 Task: Open the "An overview of groups" article.
Action: Mouse moved to (55, 612)
Screenshot: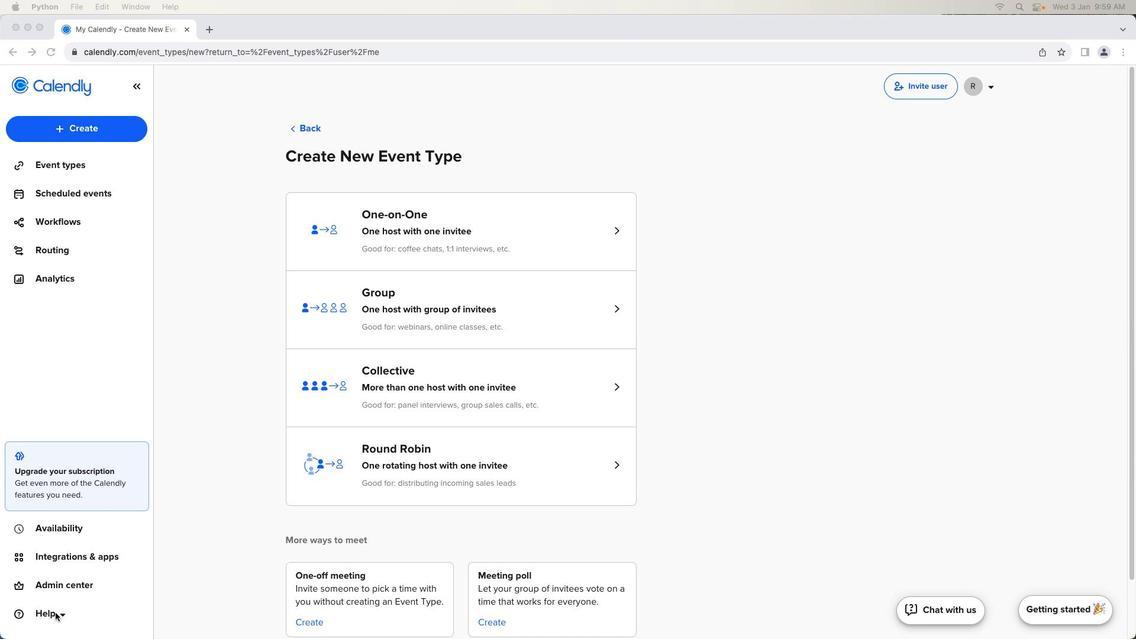 
Action: Mouse pressed left at (55, 612)
Screenshot: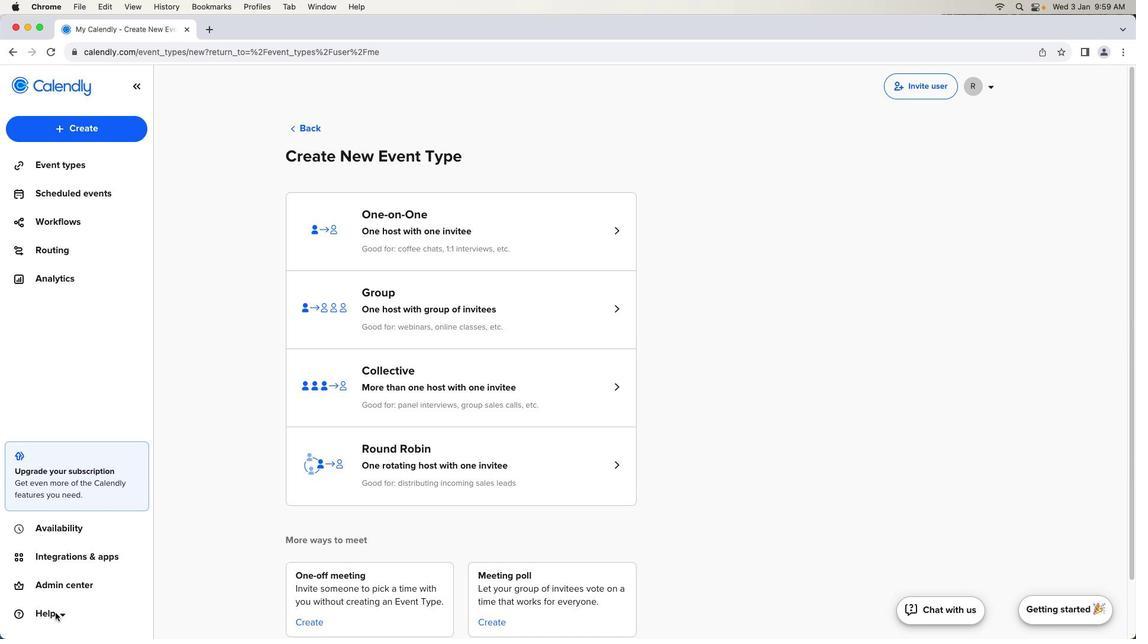 
Action: Mouse pressed left at (55, 612)
Screenshot: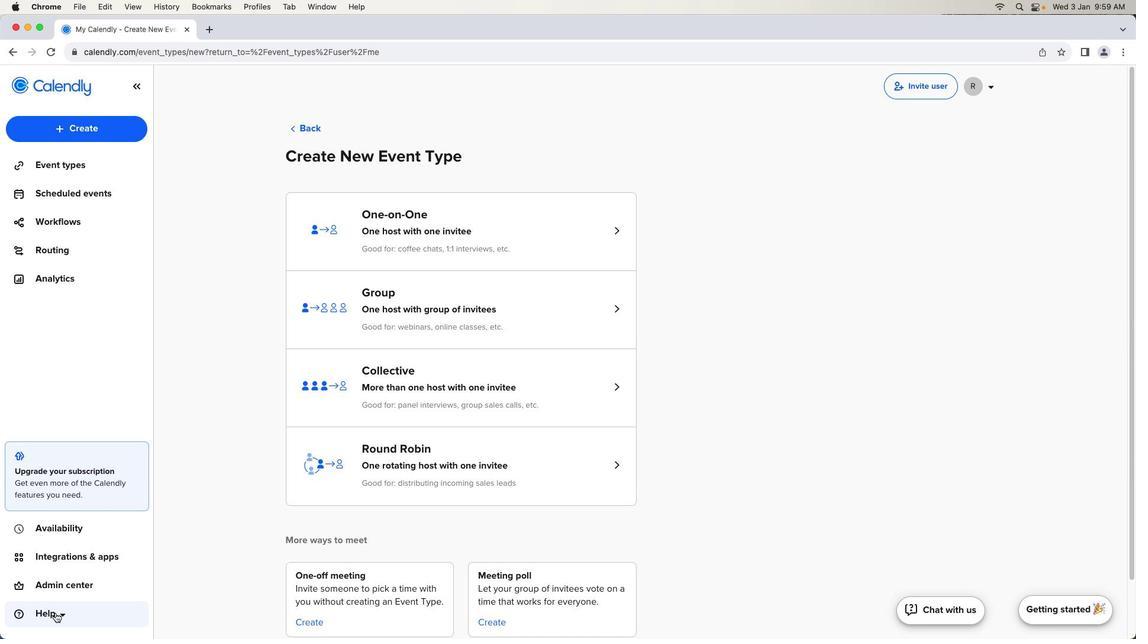 
Action: Mouse moved to (47, 515)
Screenshot: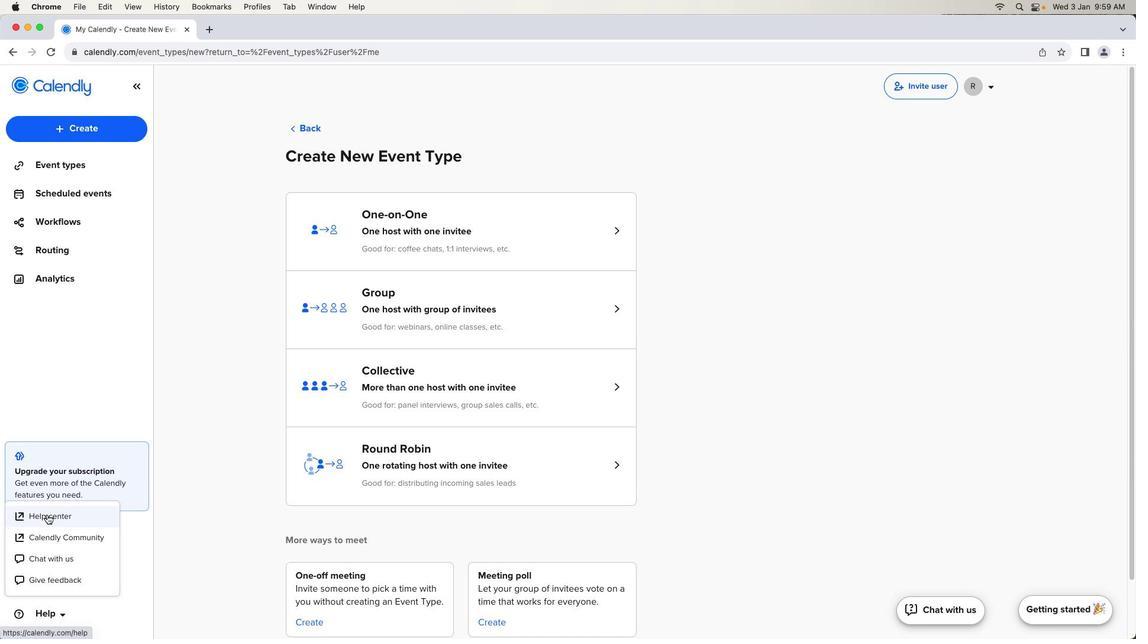 
Action: Mouse pressed left at (47, 515)
Screenshot: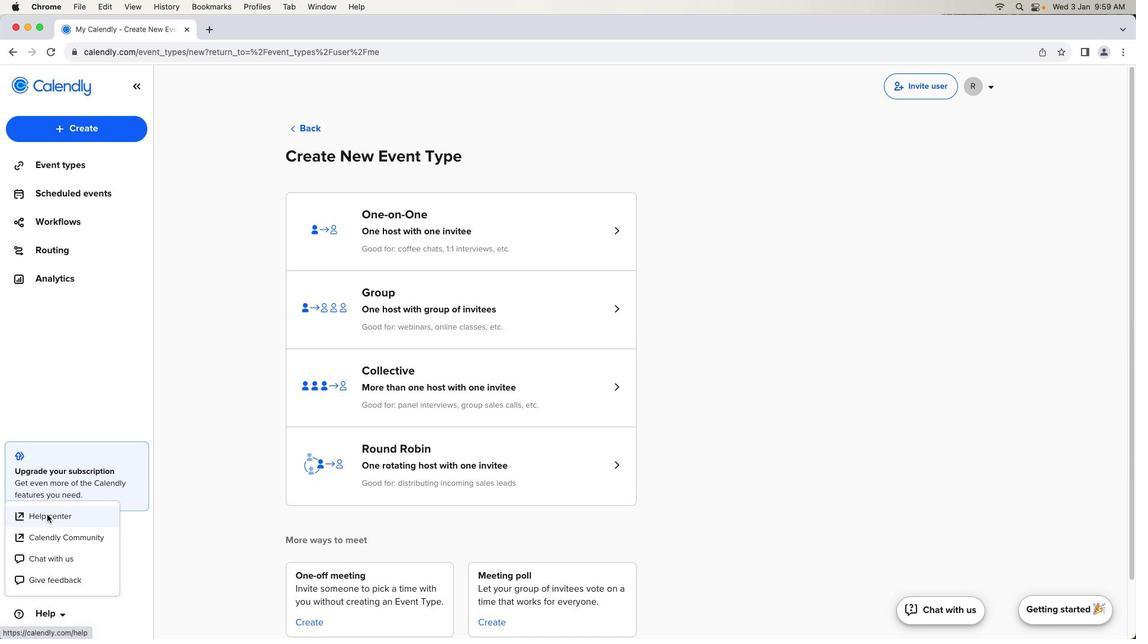 
Action: Mouse moved to (340, 534)
Screenshot: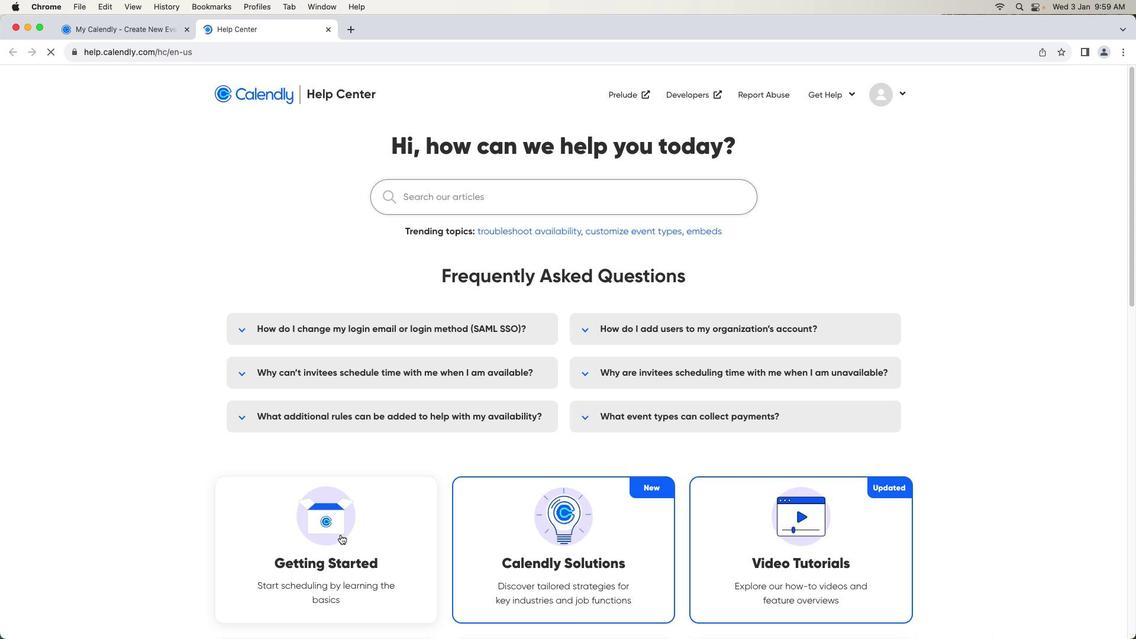 
Action: Mouse scrolled (340, 534) with delta (0, 0)
Screenshot: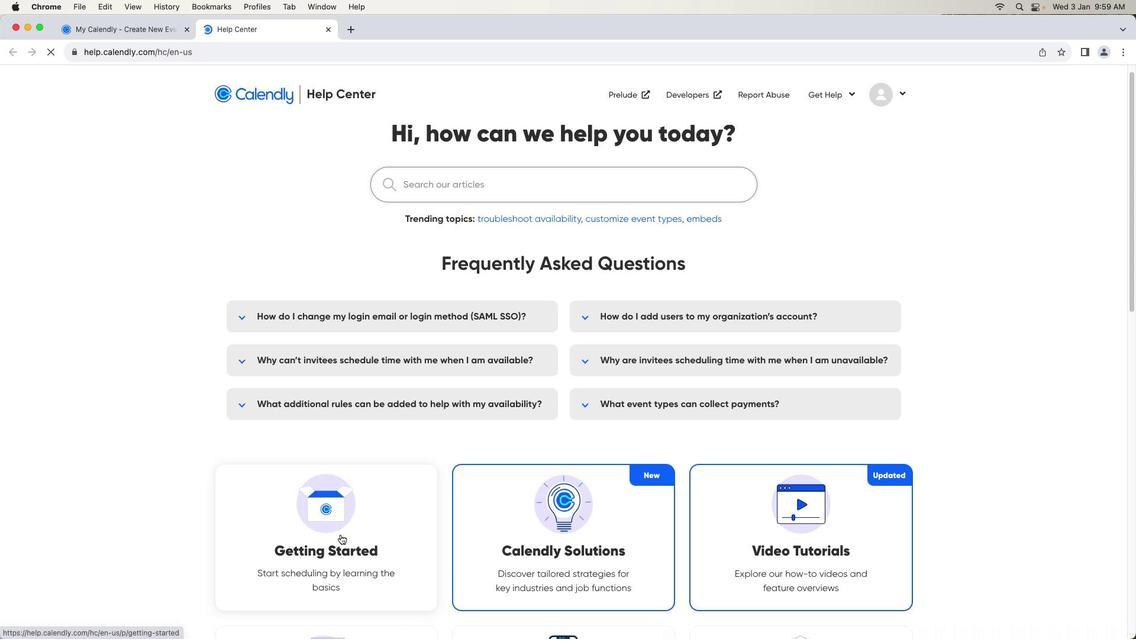 
Action: Mouse scrolled (340, 534) with delta (0, 0)
Screenshot: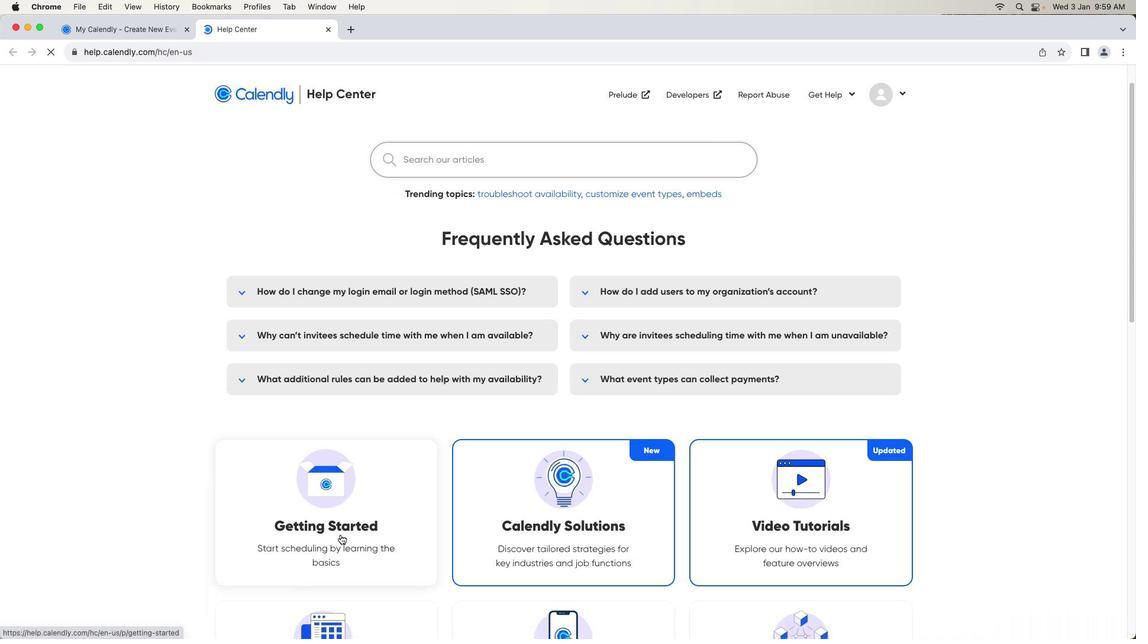 
Action: Mouse scrolled (340, 534) with delta (0, -1)
Screenshot: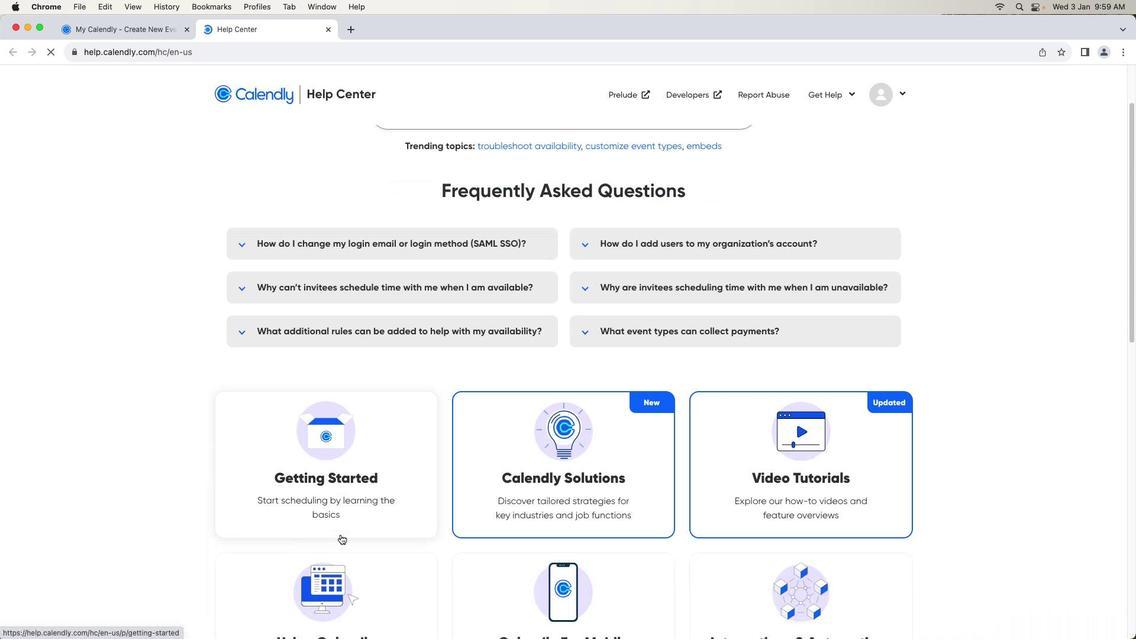 
Action: Mouse scrolled (340, 534) with delta (0, -2)
Screenshot: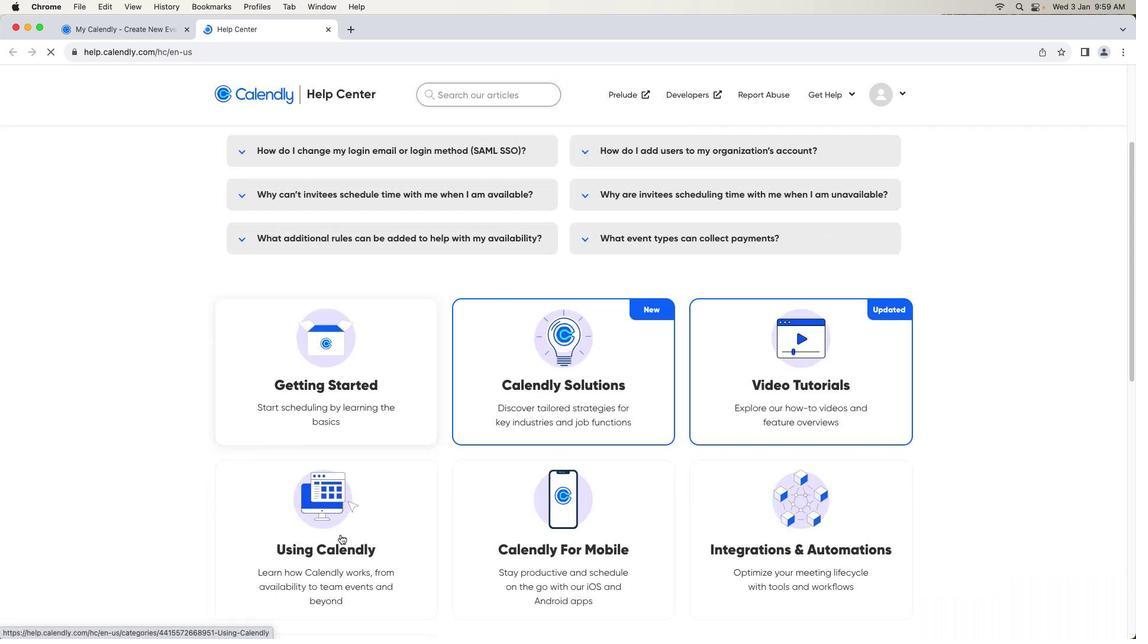 
Action: Mouse scrolled (340, 534) with delta (0, 0)
Screenshot: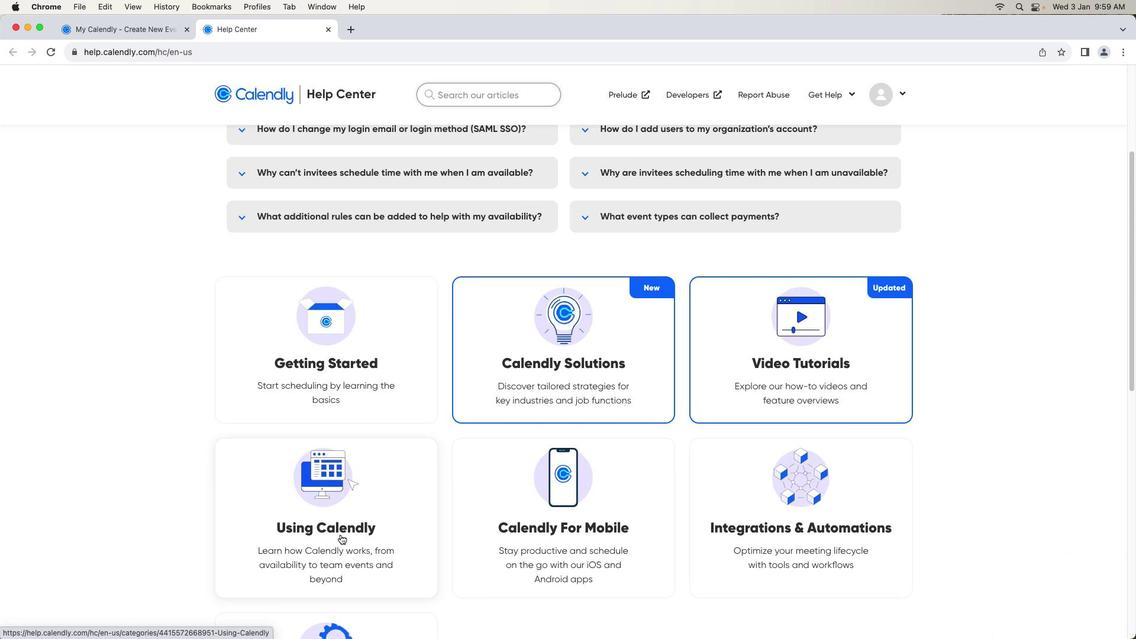 
Action: Mouse scrolled (340, 534) with delta (0, 0)
Screenshot: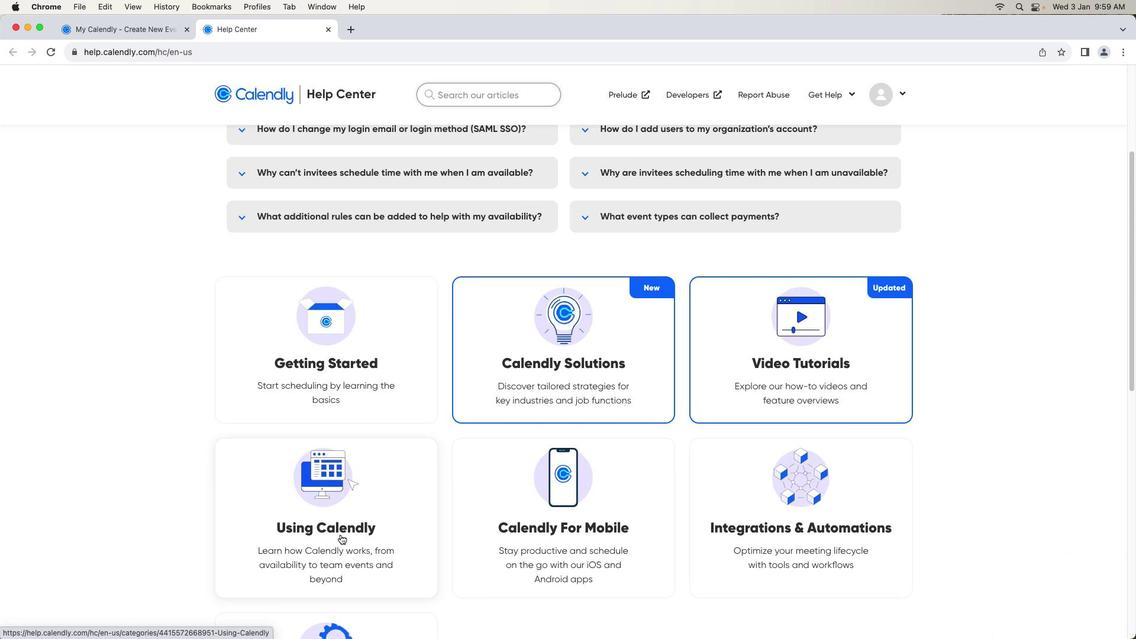 
Action: Mouse scrolled (340, 534) with delta (0, -1)
Screenshot: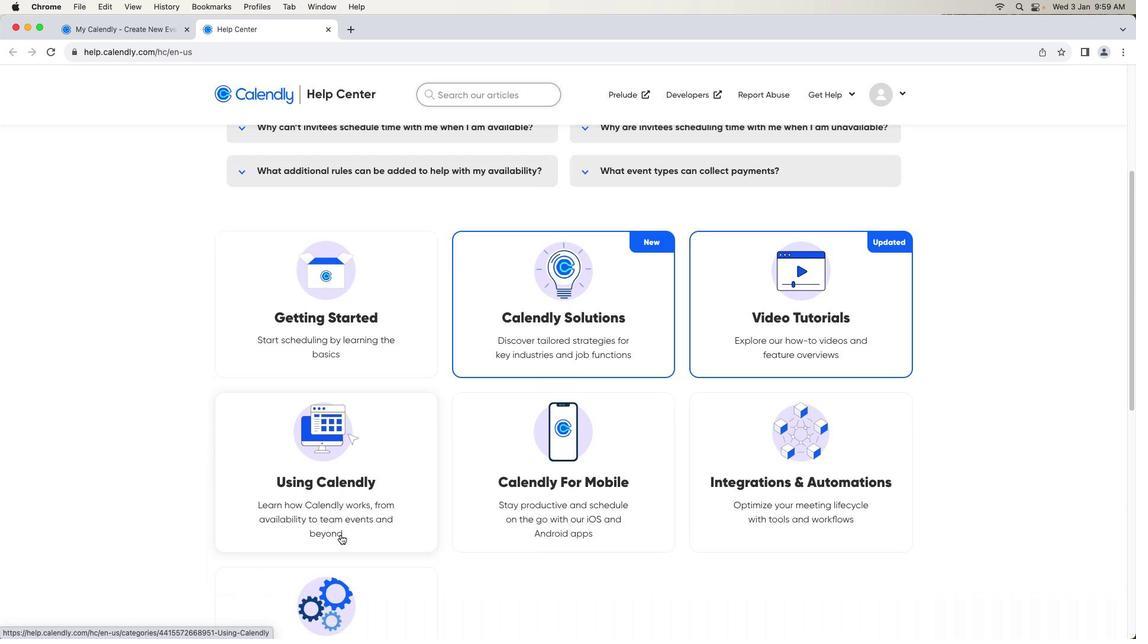 
Action: Mouse moved to (325, 417)
Screenshot: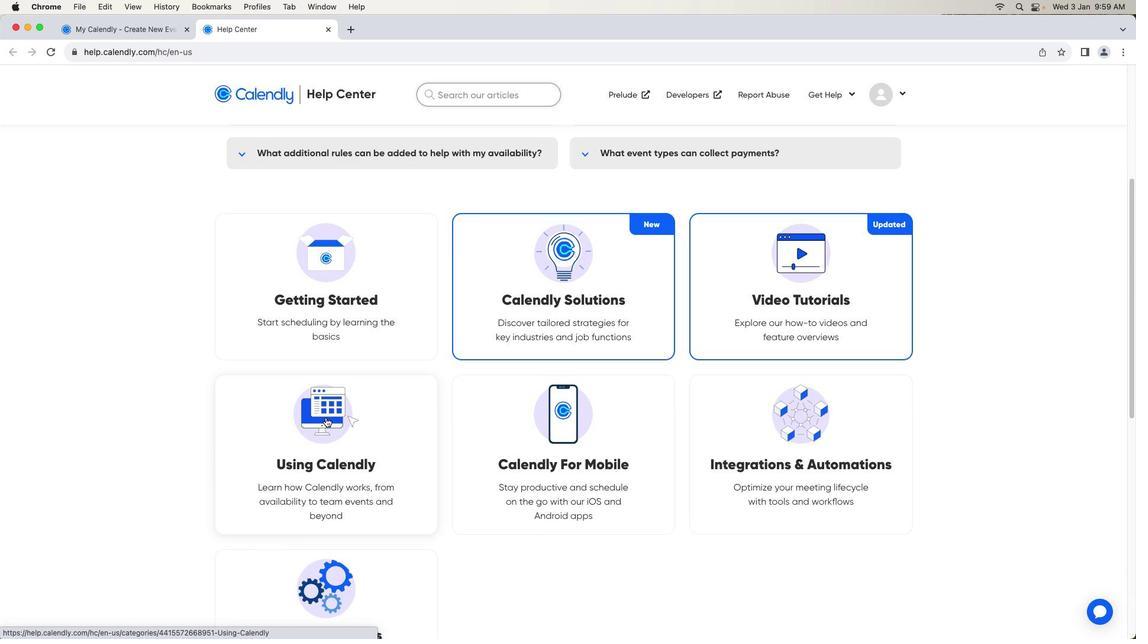 
Action: Mouse pressed left at (325, 417)
Screenshot: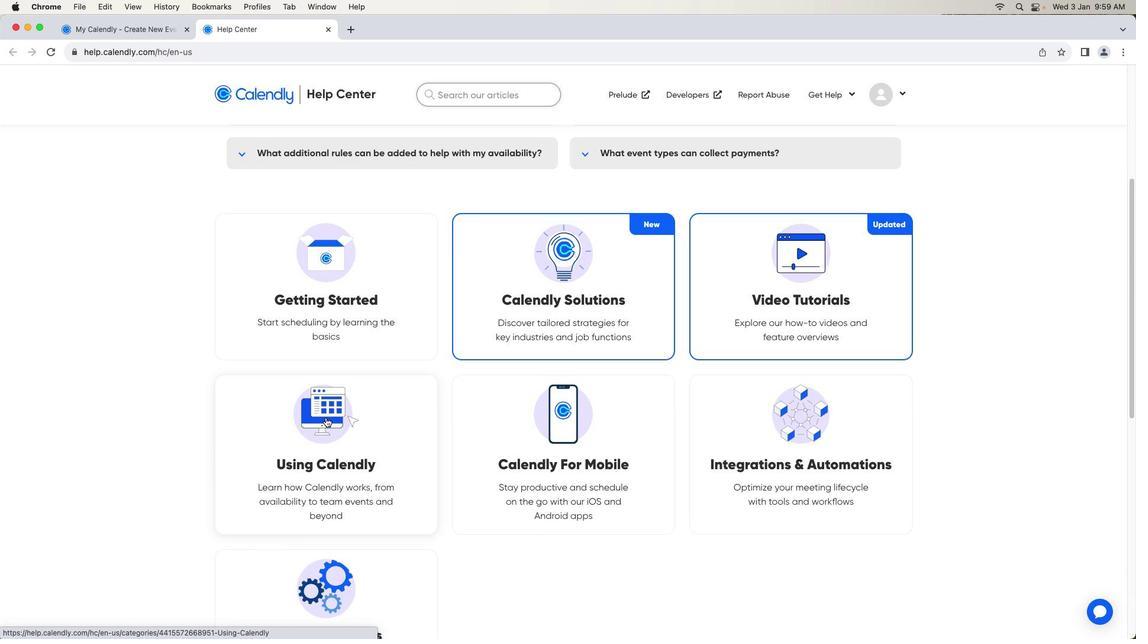 
Action: Mouse moved to (428, 519)
Screenshot: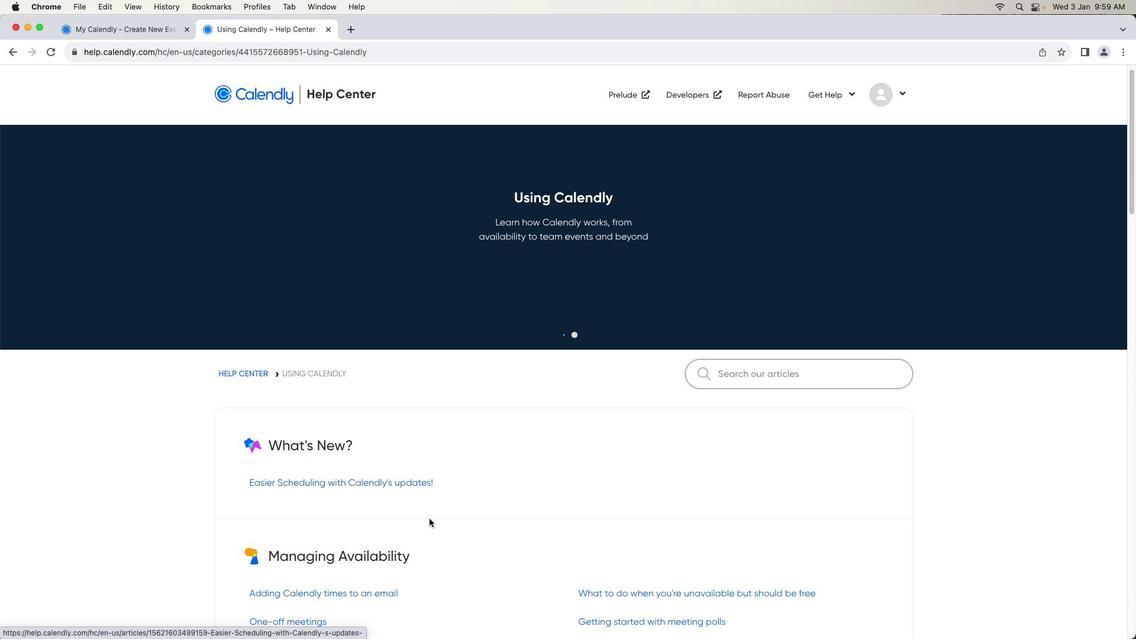 
Action: Mouse scrolled (428, 519) with delta (0, 0)
Screenshot: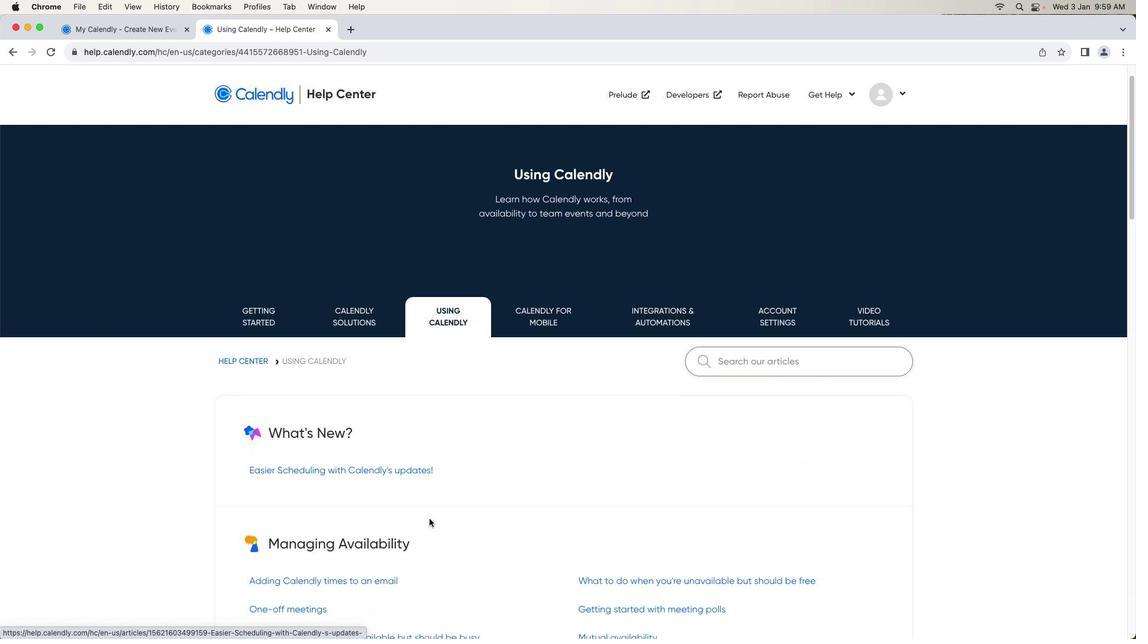 
Action: Mouse moved to (429, 519)
Screenshot: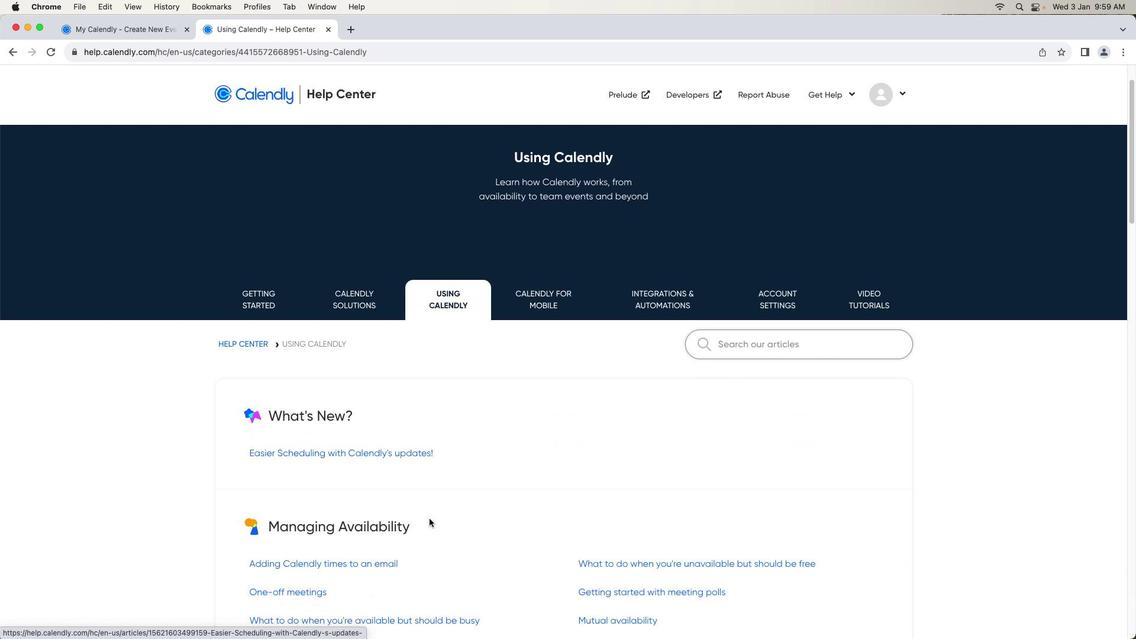 
Action: Mouse scrolled (429, 519) with delta (0, 0)
Screenshot: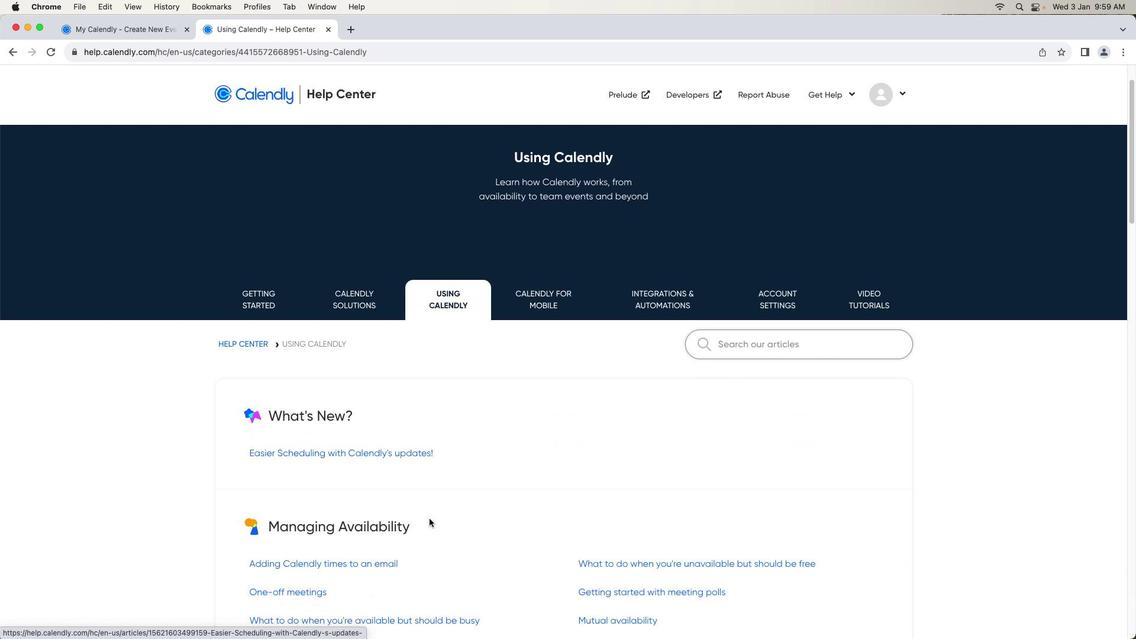 
Action: Mouse moved to (429, 519)
Screenshot: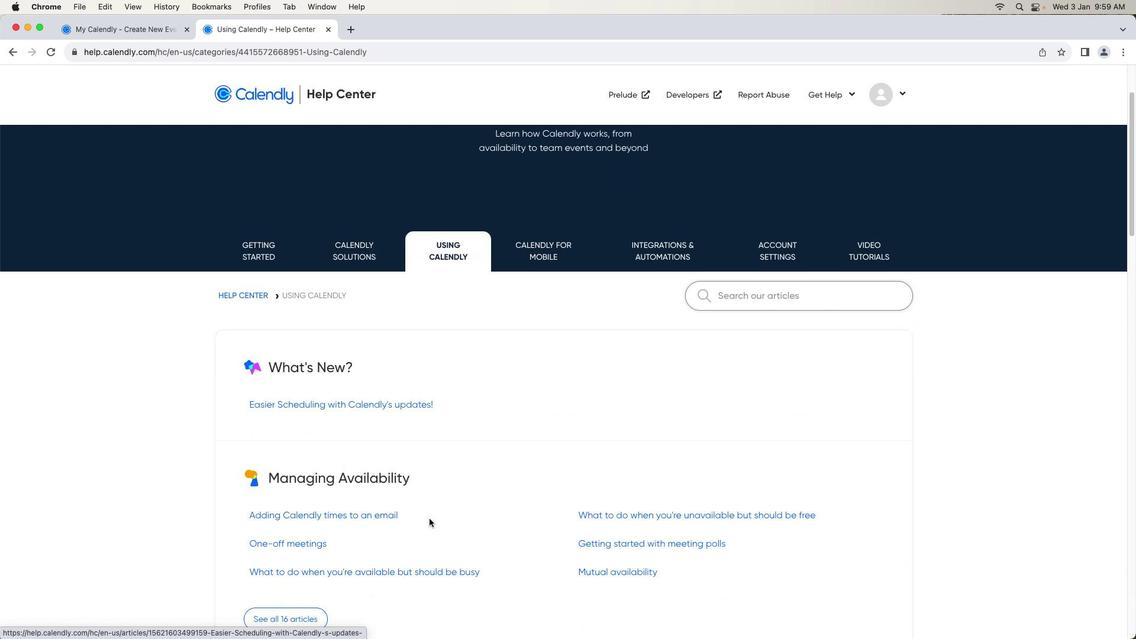 
Action: Mouse scrolled (429, 519) with delta (0, -1)
Screenshot: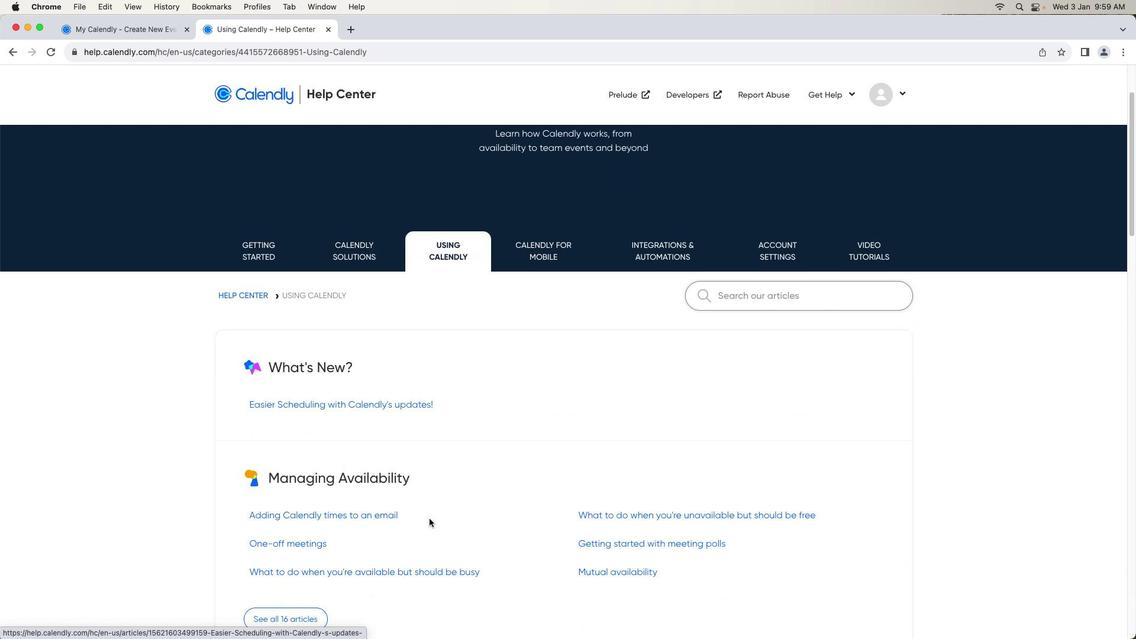 
Action: Mouse moved to (429, 519)
Screenshot: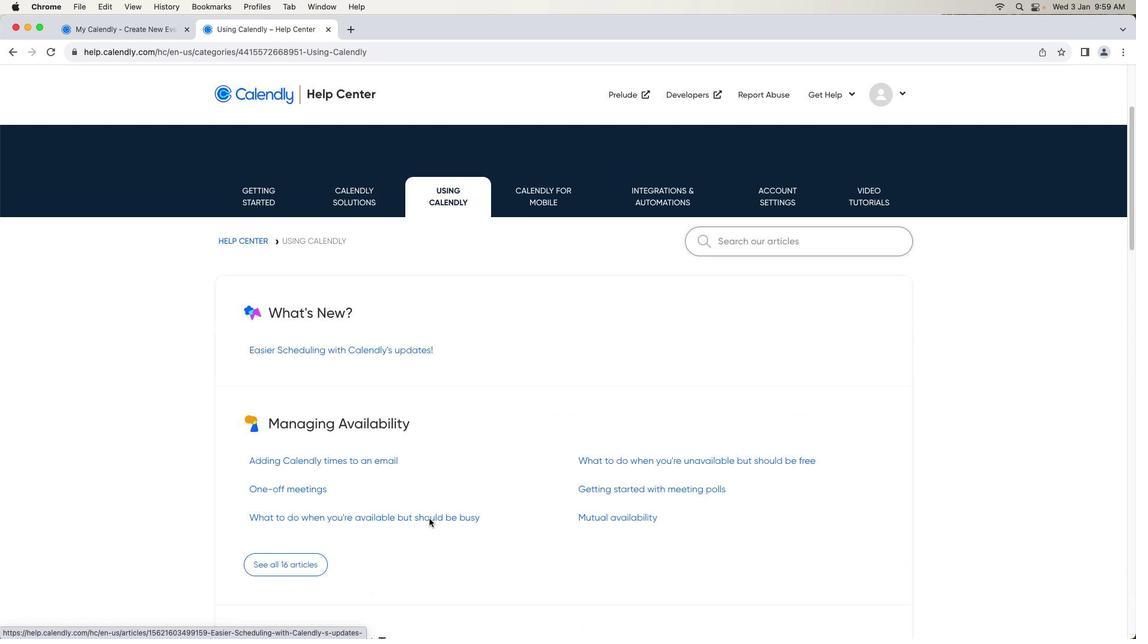 
Action: Mouse scrolled (429, 519) with delta (0, -2)
Screenshot: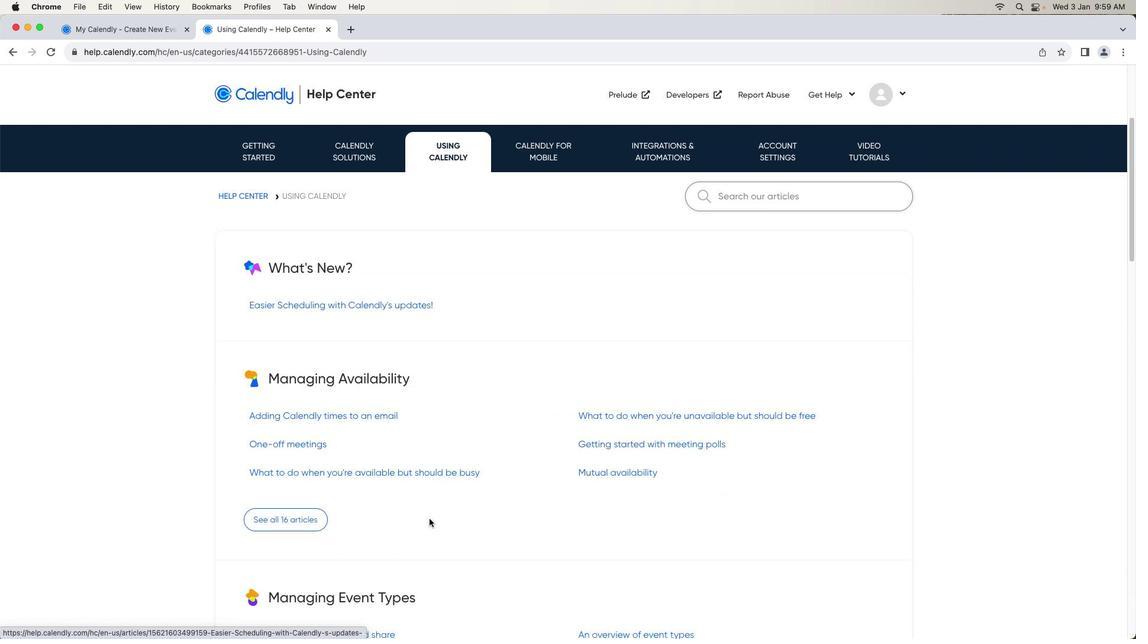 
Action: Mouse scrolled (429, 519) with delta (0, 0)
Screenshot: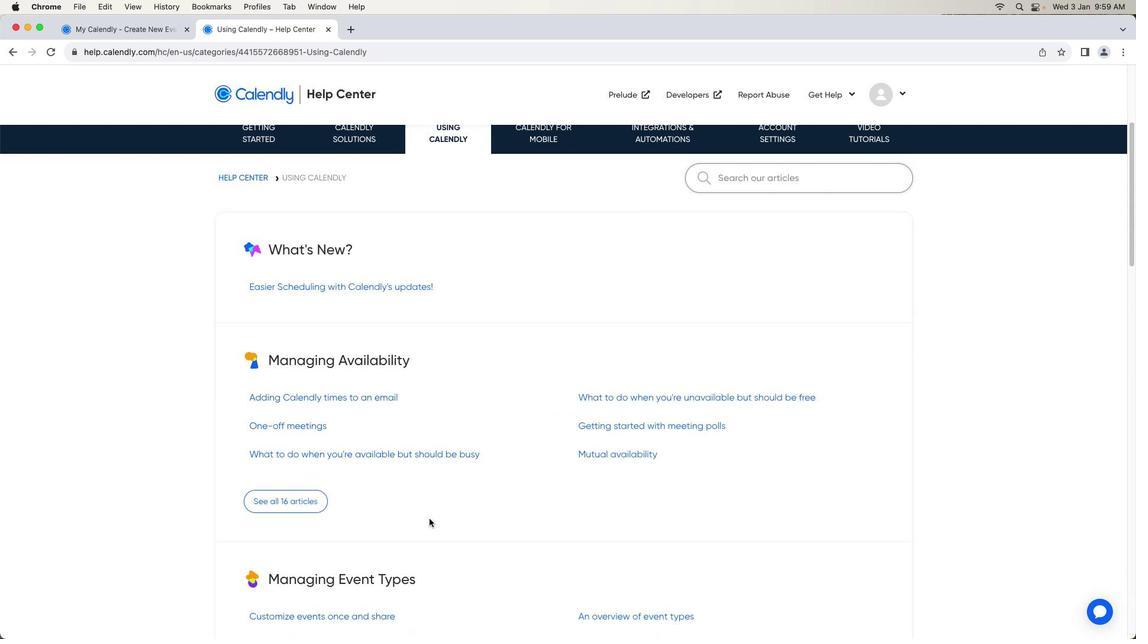 
Action: Mouse scrolled (429, 519) with delta (0, 0)
Screenshot: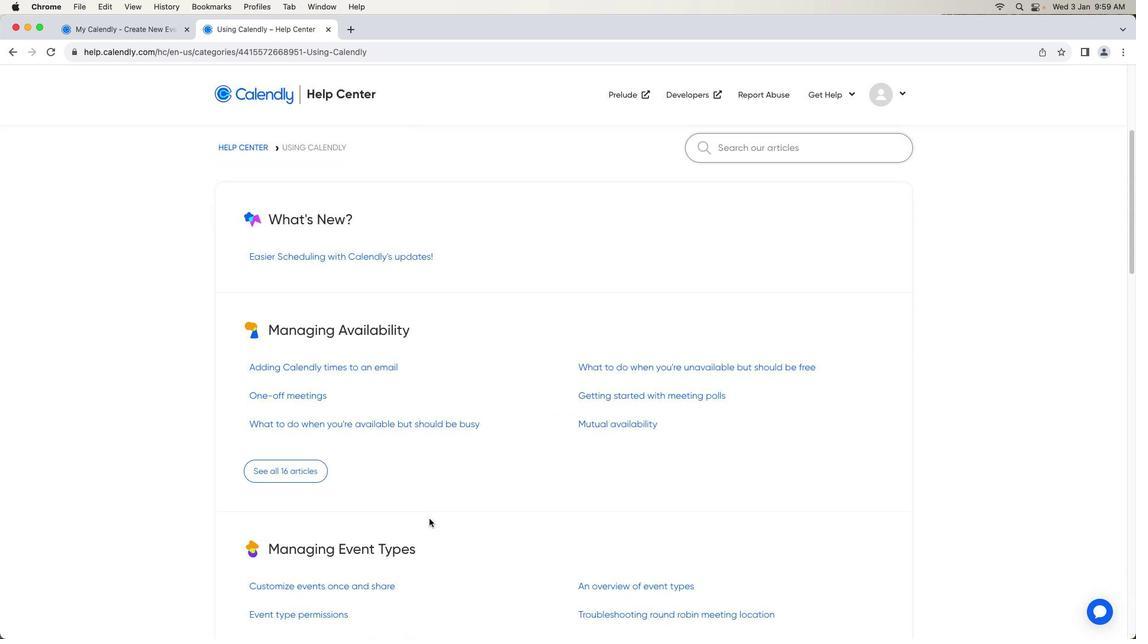 
Action: Mouse scrolled (429, 519) with delta (0, -1)
Screenshot: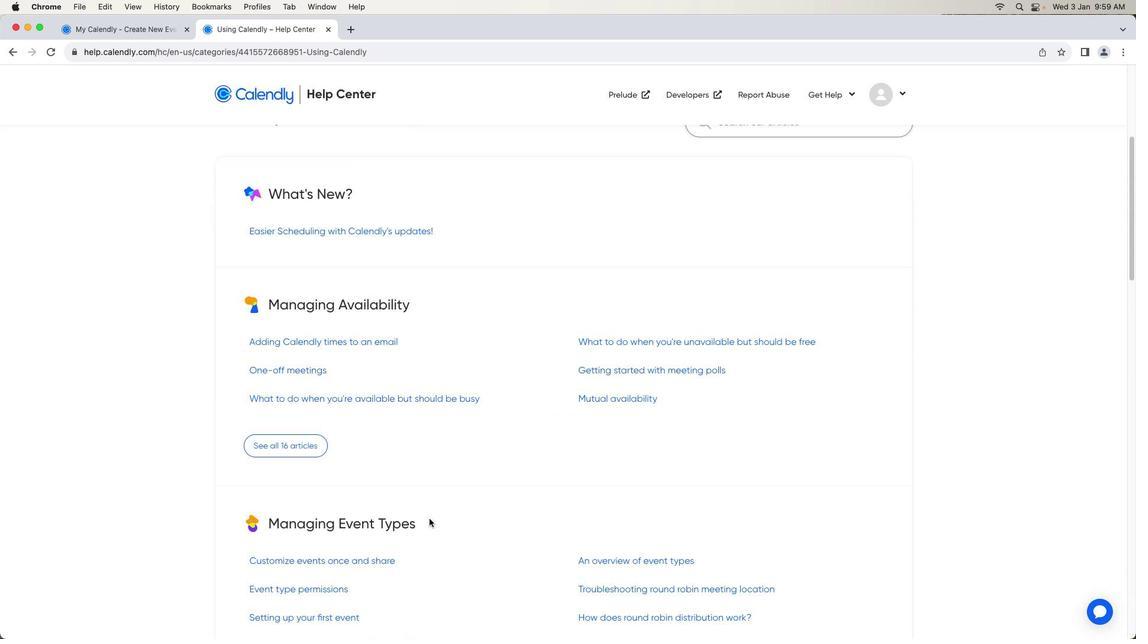 
Action: Mouse scrolled (429, 519) with delta (0, -1)
Screenshot: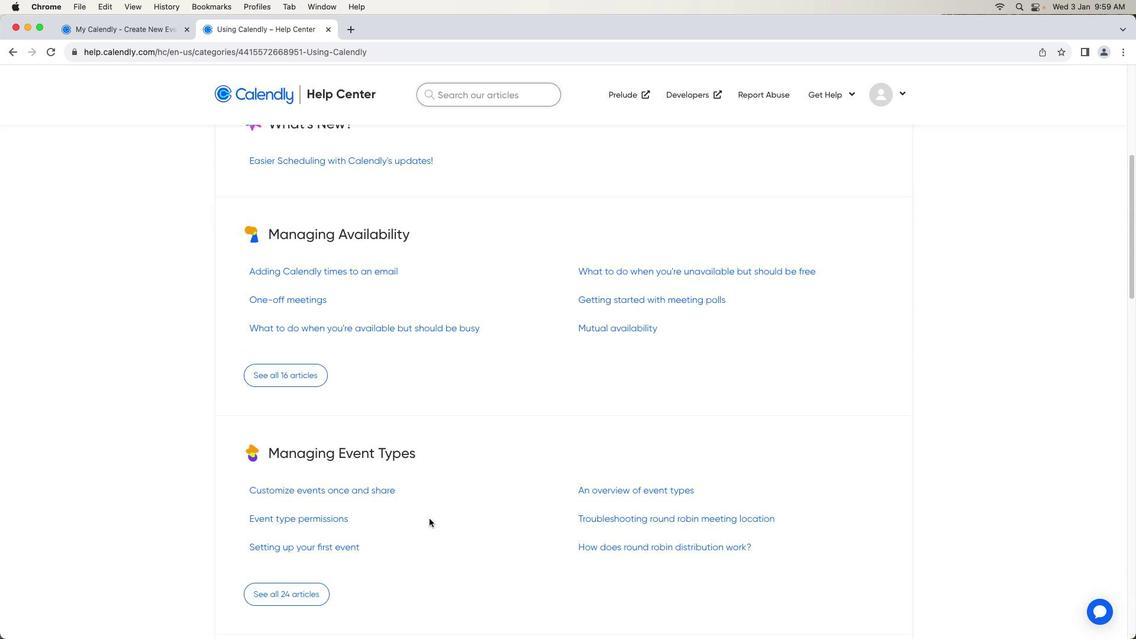 
Action: Mouse scrolled (429, 519) with delta (0, 0)
Screenshot: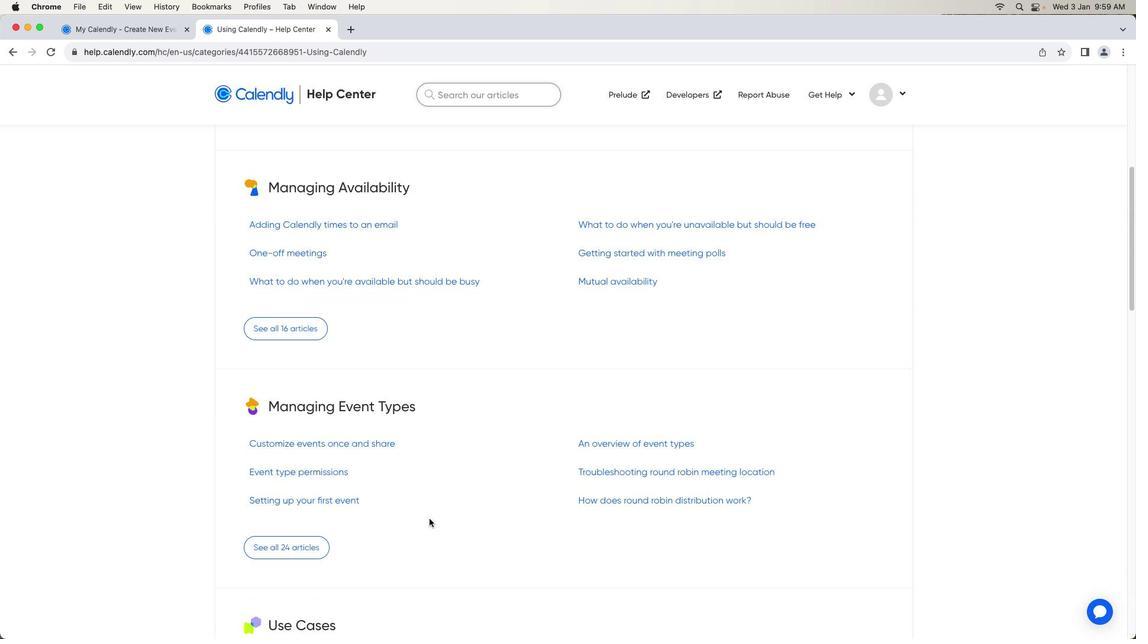 
Action: Mouse scrolled (429, 519) with delta (0, 0)
Screenshot: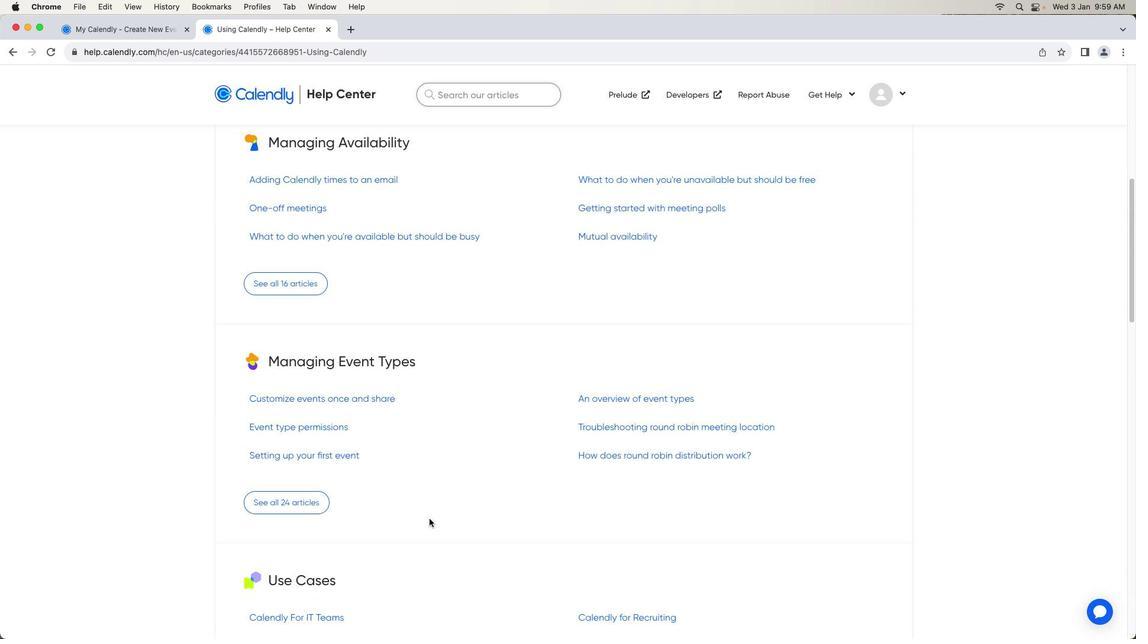 
Action: Mouse scrolled (429, 519) with delta (0, -1)
Screenshot: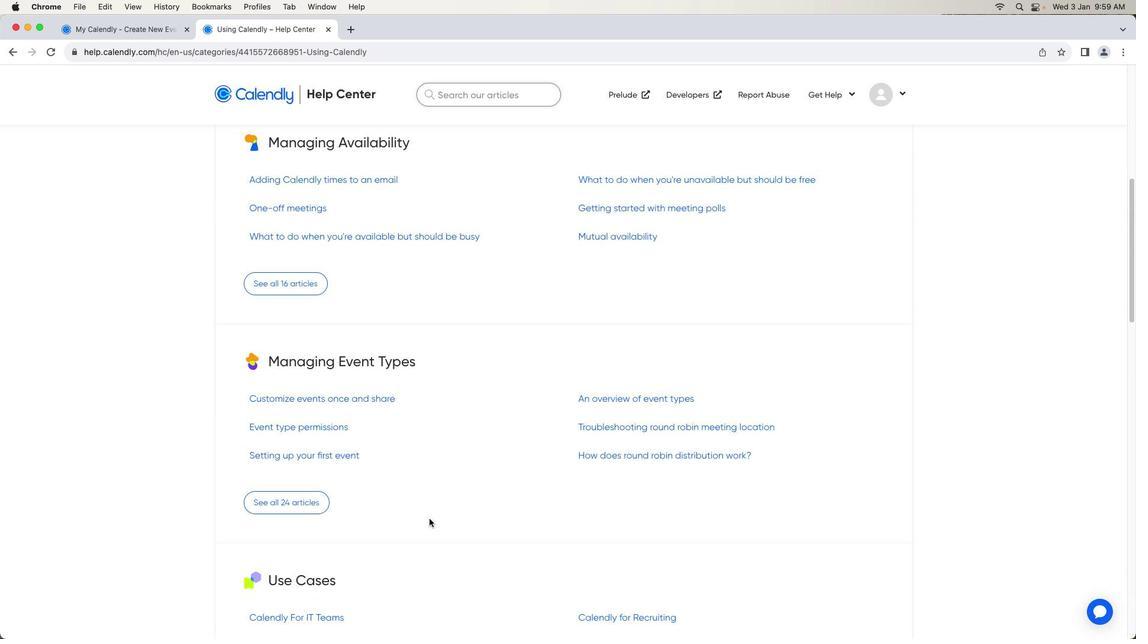 
Action: Mouse scrolled (429, 519) with delta (0, -1)
Screenshot: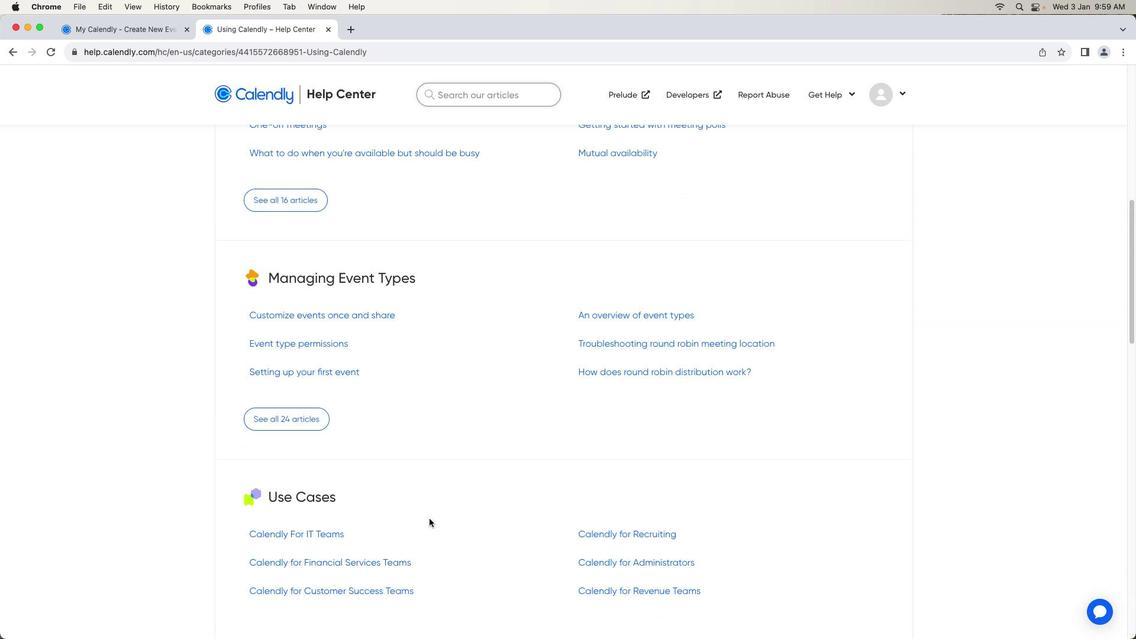 
Action: Mouse scrolled (429, 519) with delta (0, 0)
Screenshot: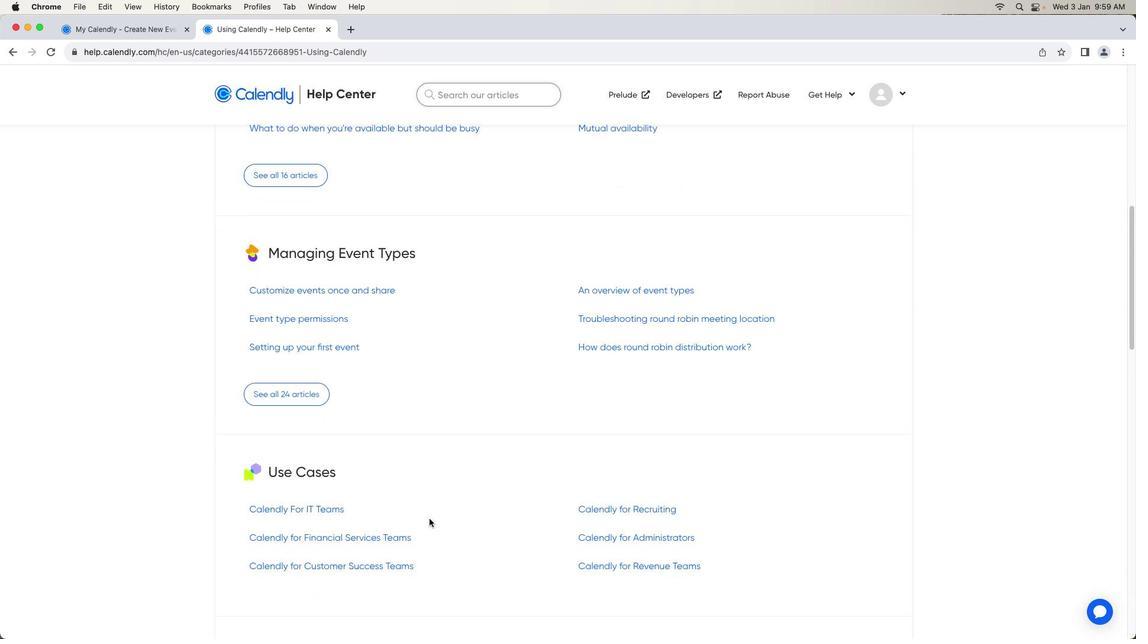 
Action: Mouse scrolled (429, 519) with delta (0, 0)
Screenshot: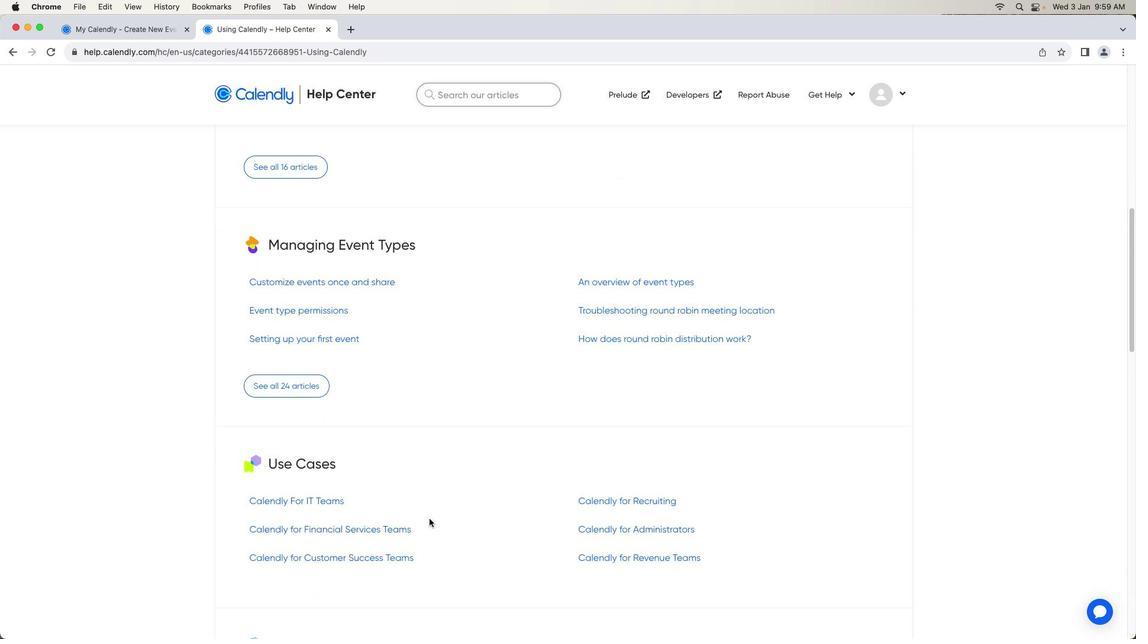 
Action: Mouse scrolled (429, 519) with delta (0, -1)
Screenshot: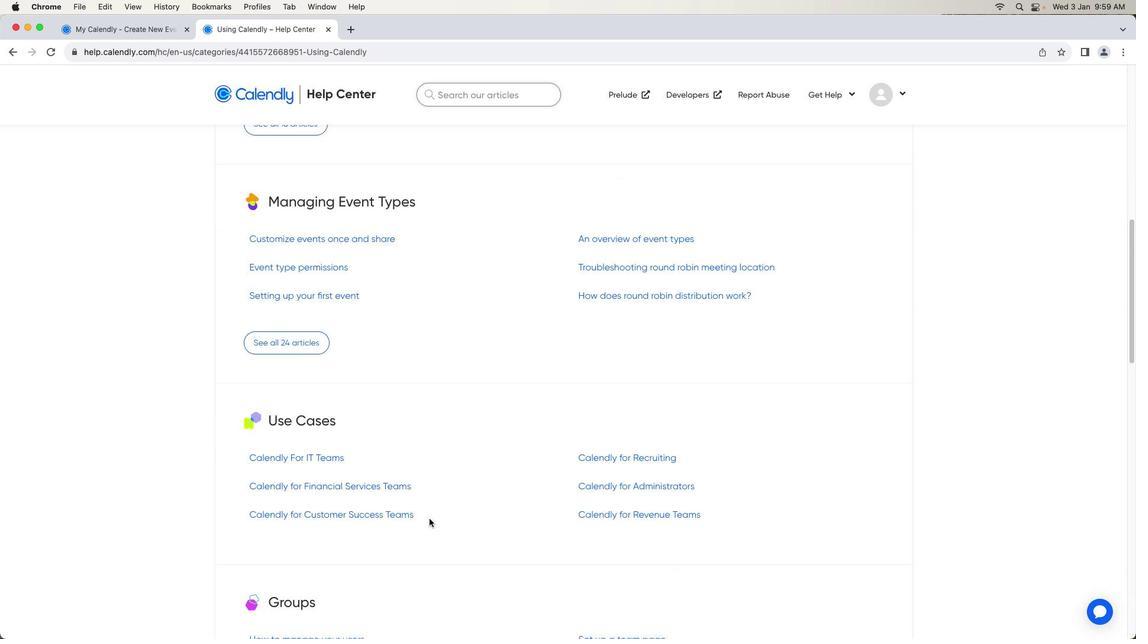 
Action: Mouse moved to (429, 518)
Screenshot: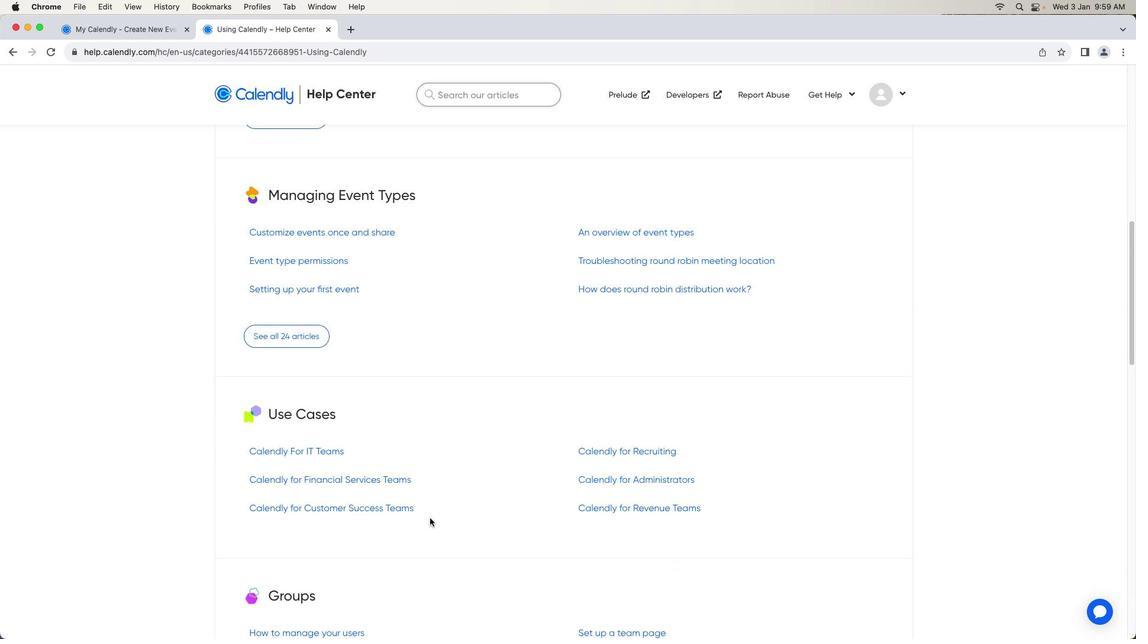 
Action: Mouse scrolled (429, 518) with delta (0, 0)
Screenshot: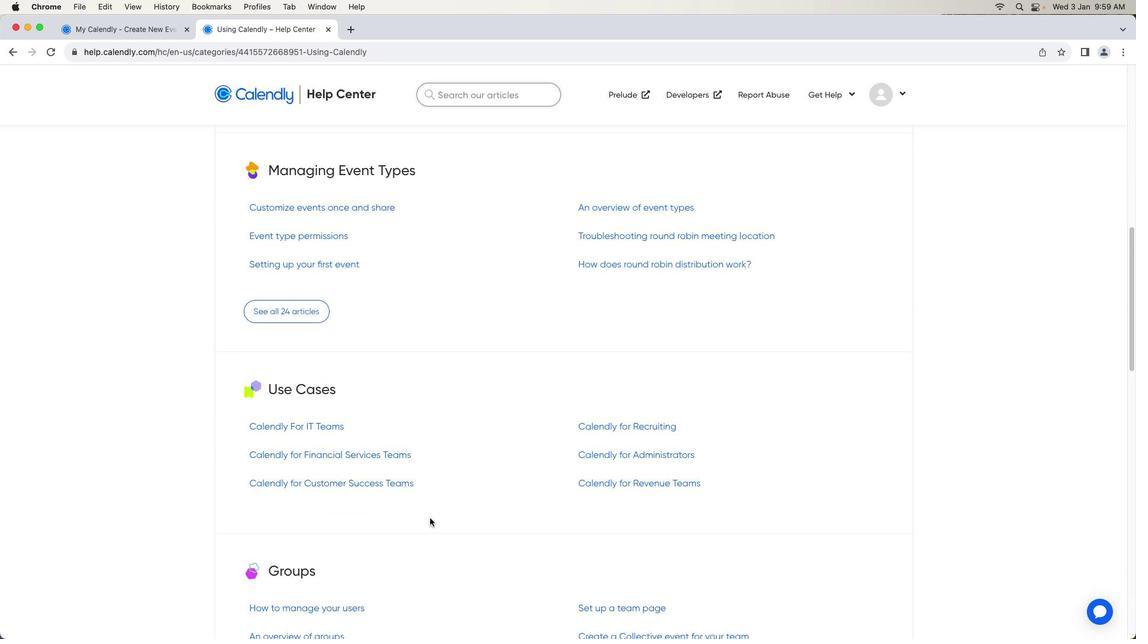 
Action: Mouse scrolled (429, 518) with delta (0, 0)
Screenshot: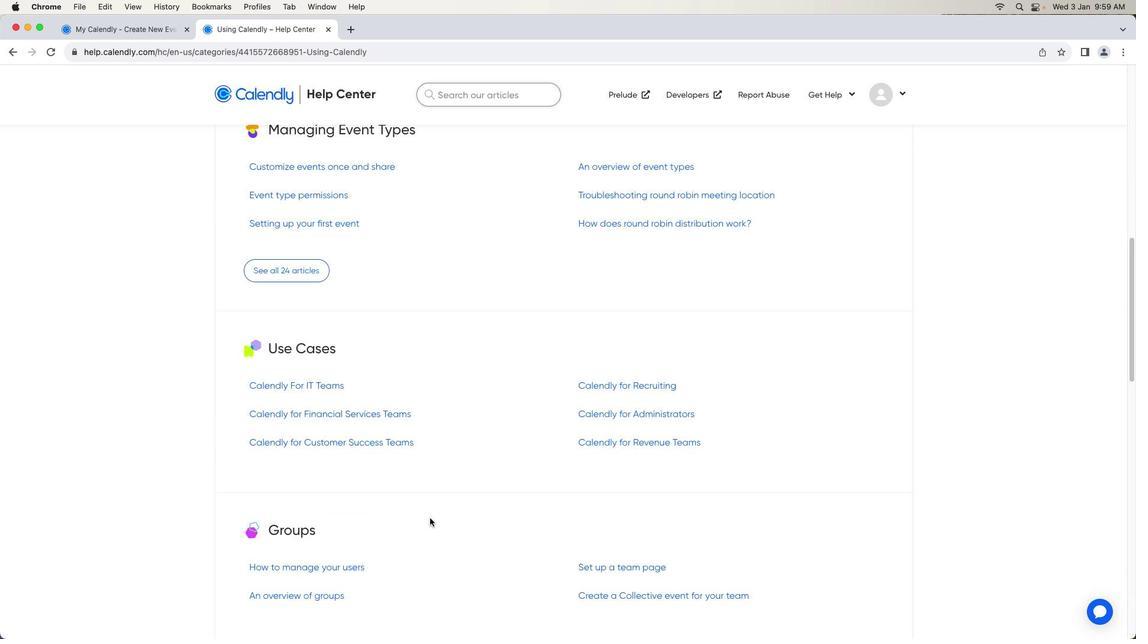 
Action: Mouse scrolled (429, 518) with delta (0, -1)
Screenshot: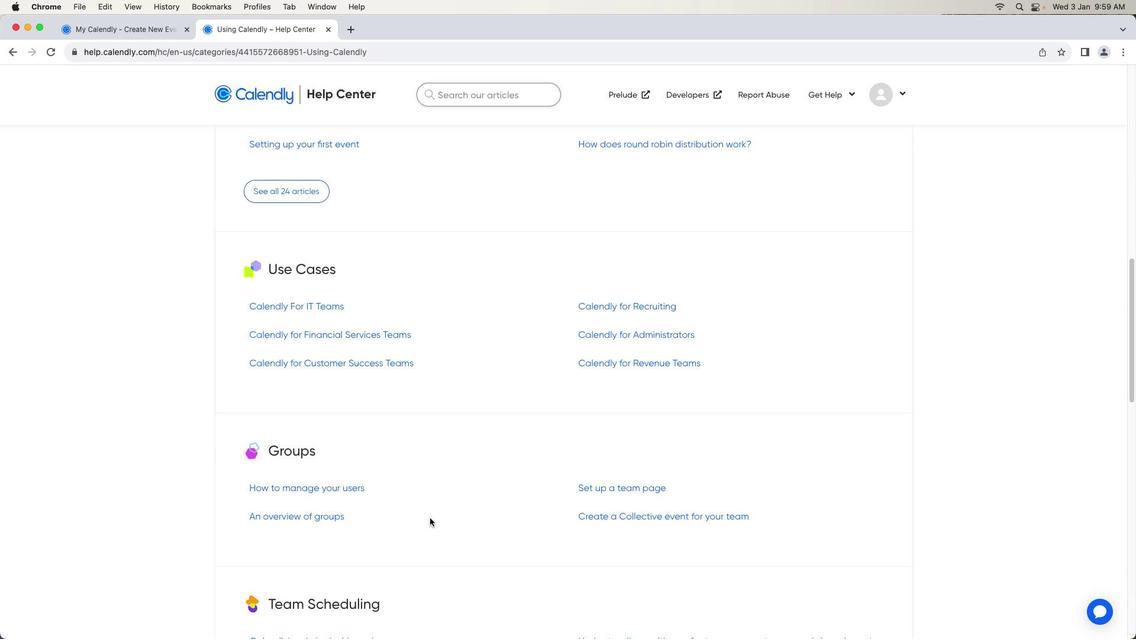 
Action: Mouse scrolled (429, 518) with delta (0, -2)
Screenshot: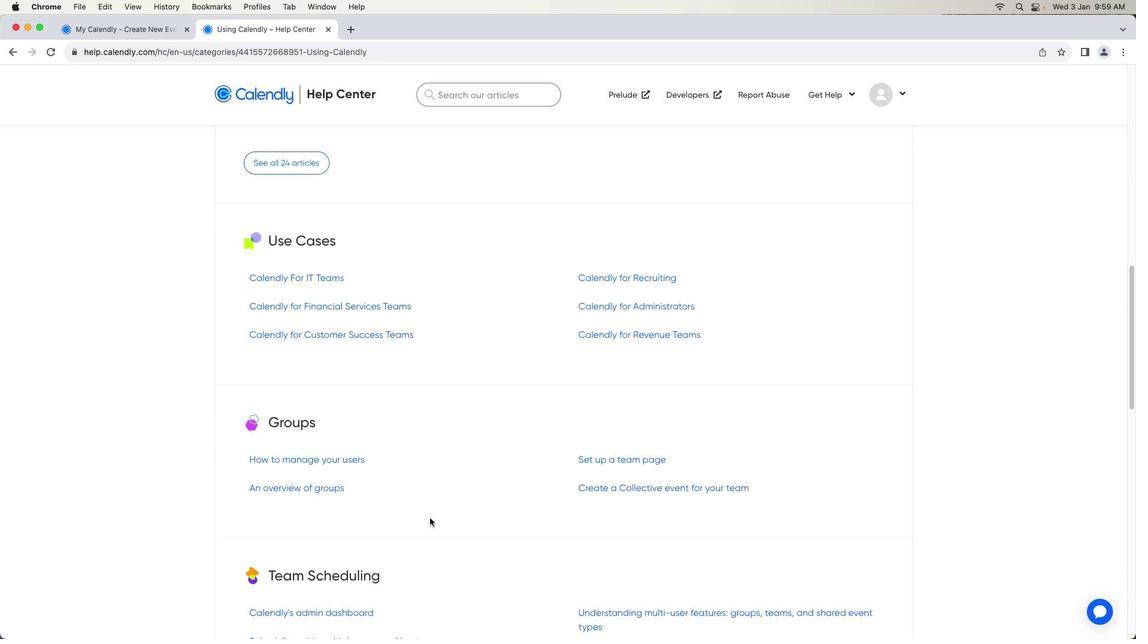 
Action: Mouse moved to (290, 485)
Screenshot: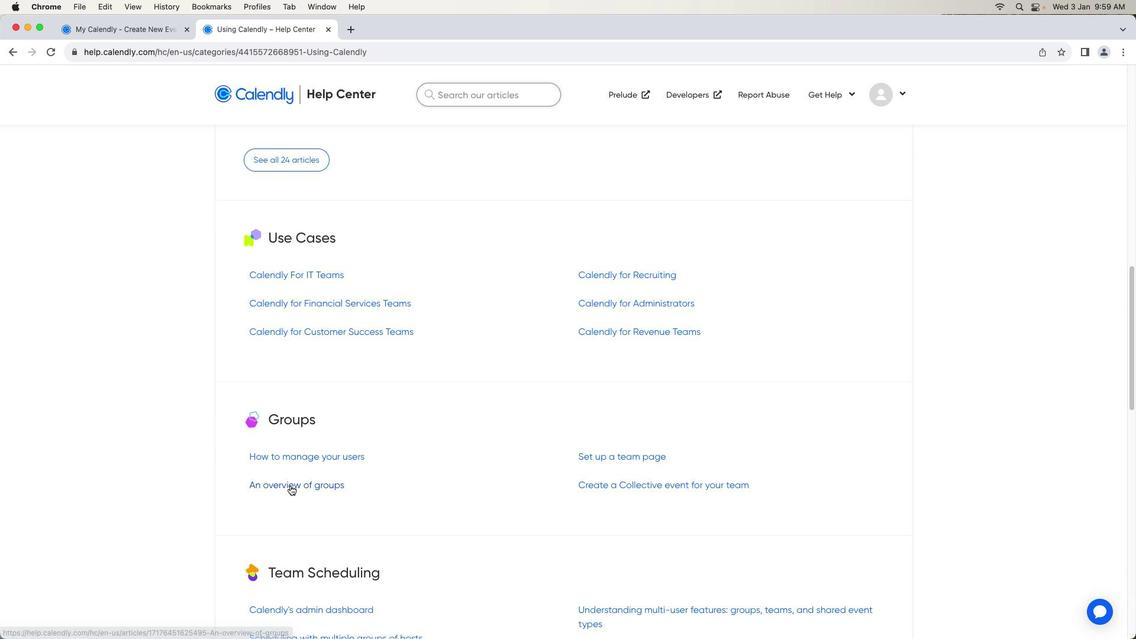 
Action: Mouse pressed left at (290, 485)
Screenshot: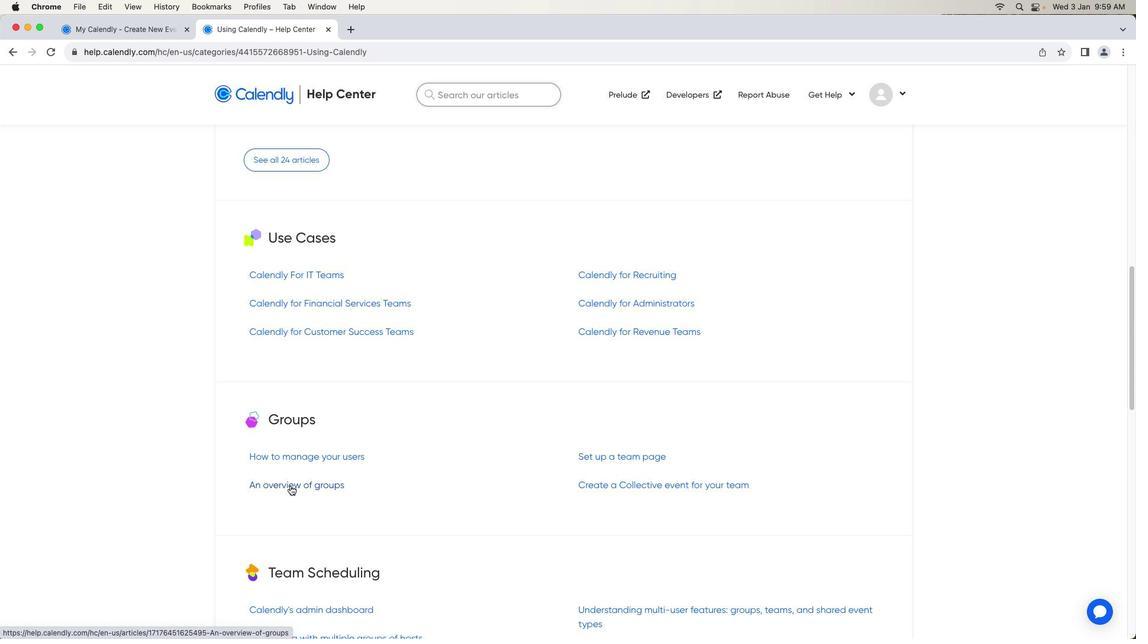 
Action: Mouse moved to (469, 516)
Screenshot: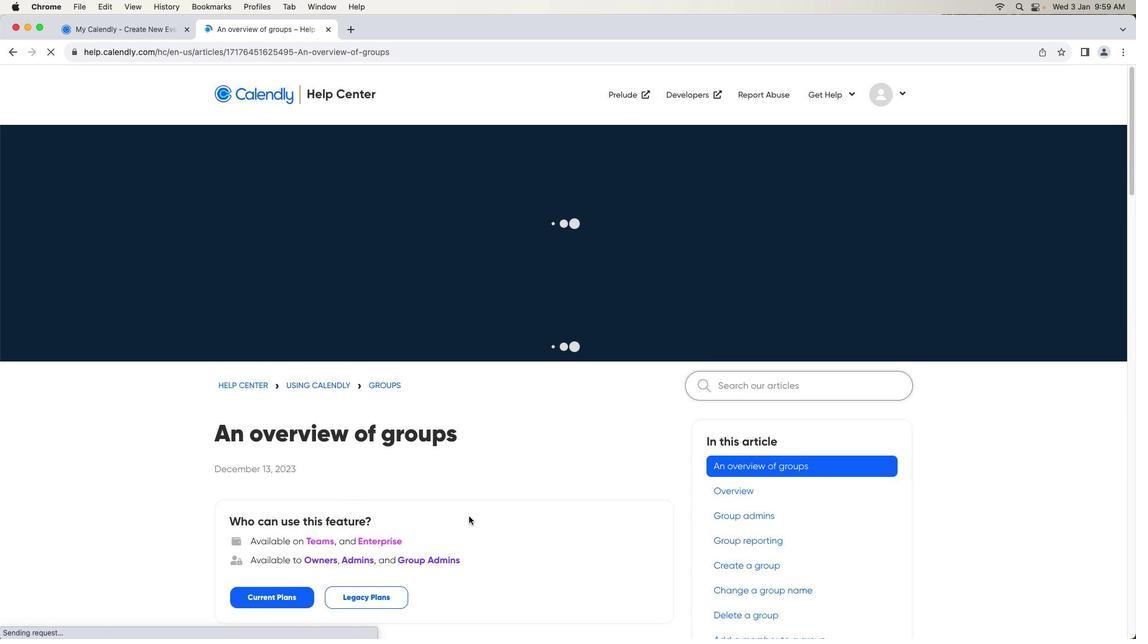 
Action: Mouse scrolled (469, 516) with delta (0, 0)
Screenshot: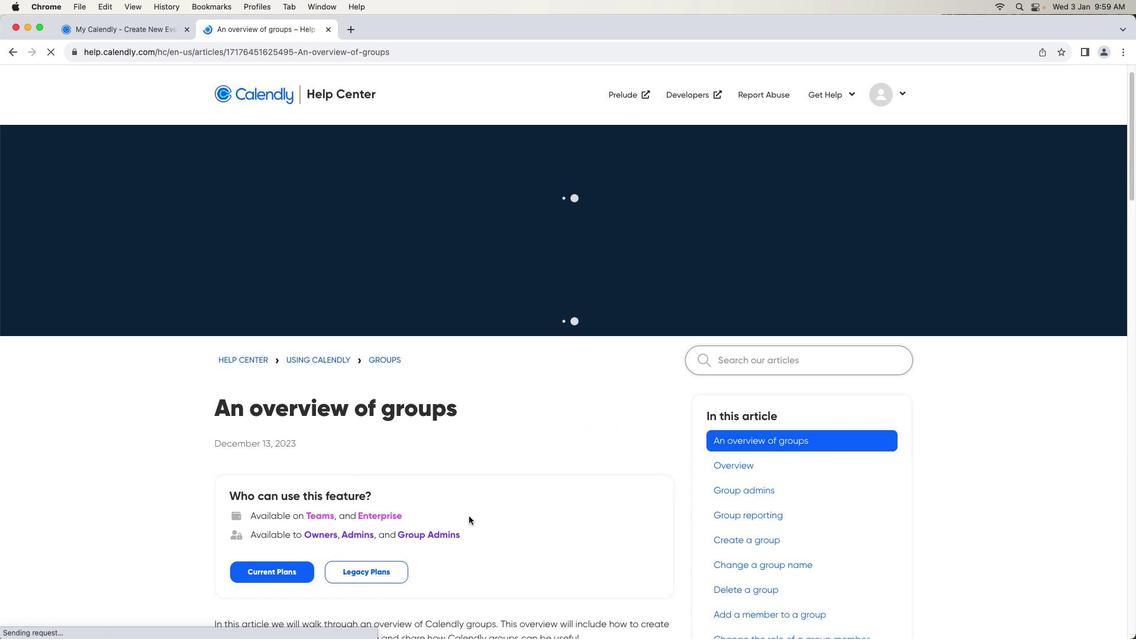 
Action: Mouse scrolled (469, 516) with delta (0, 0)
Screenshot: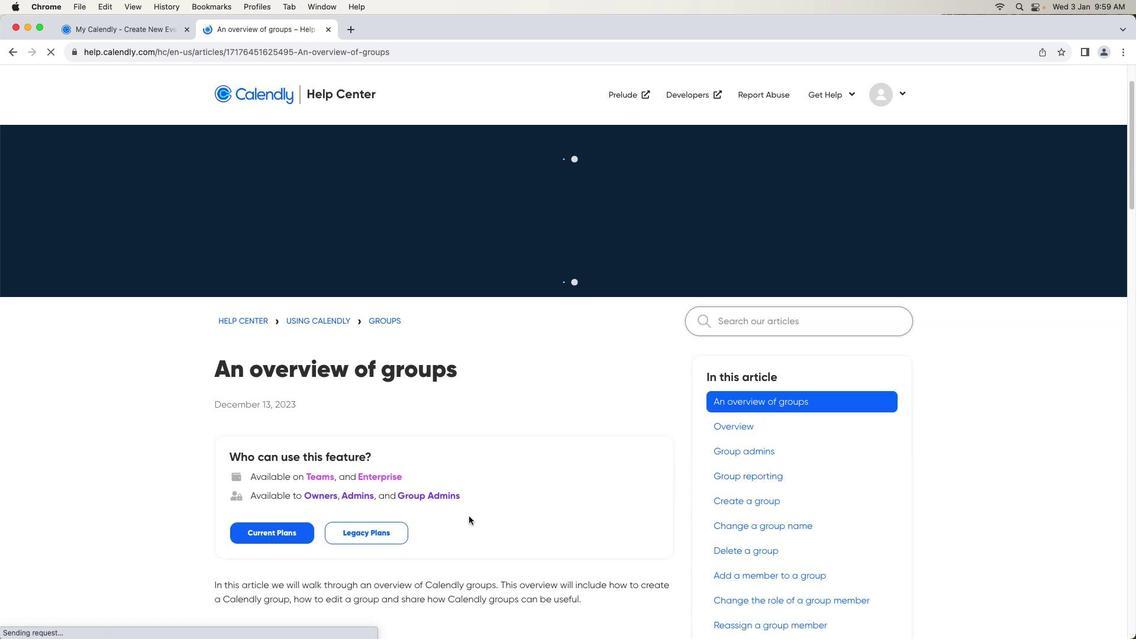 
Action: Mouse scrolled (469, 516) with delta (0, -1)
Screenshot: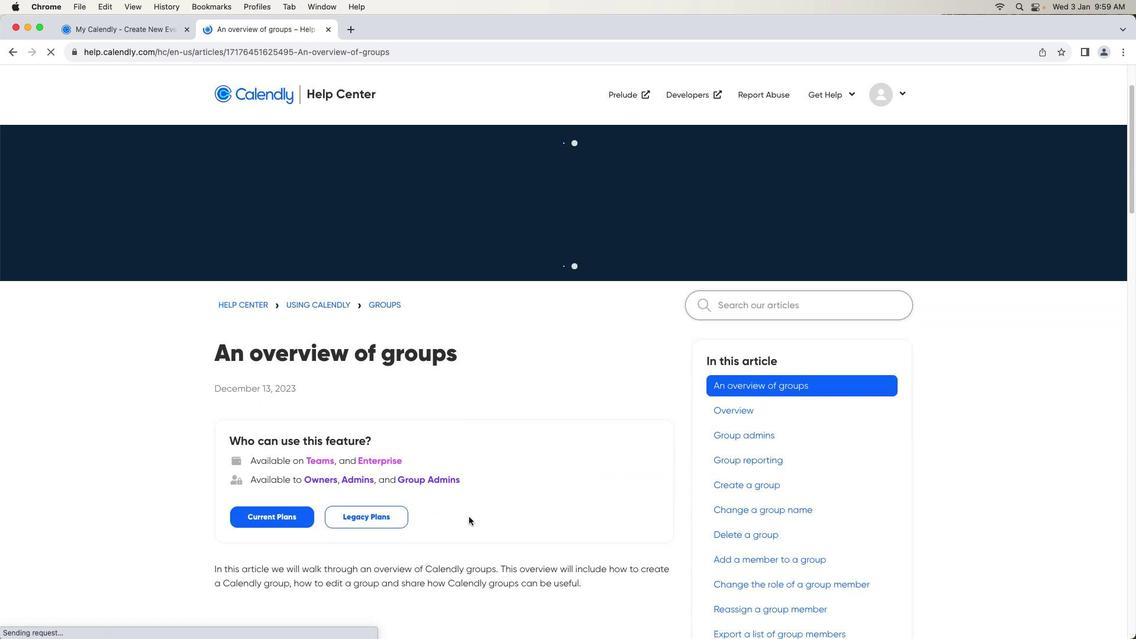 
Action: Mouse scrolled (469, 516) with delta (0, -1)
Screenshot: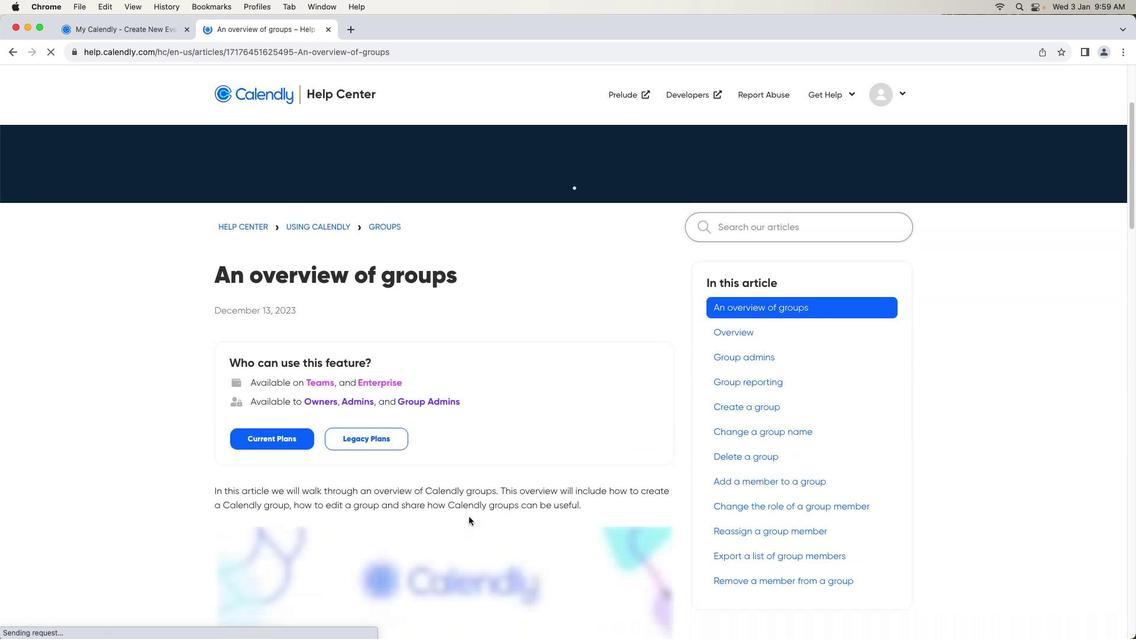 
Action: Mouse moved to (469, 516)
Screenshot: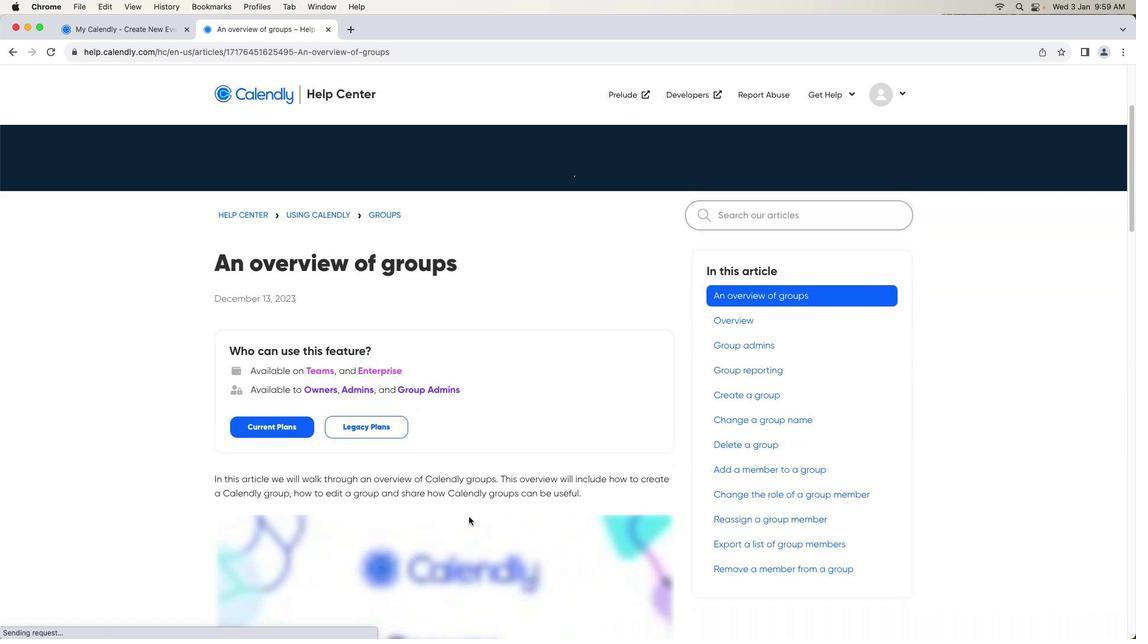 
Action: Mouse scrolled (469, 516) with delta (0, 0)
Screenshot: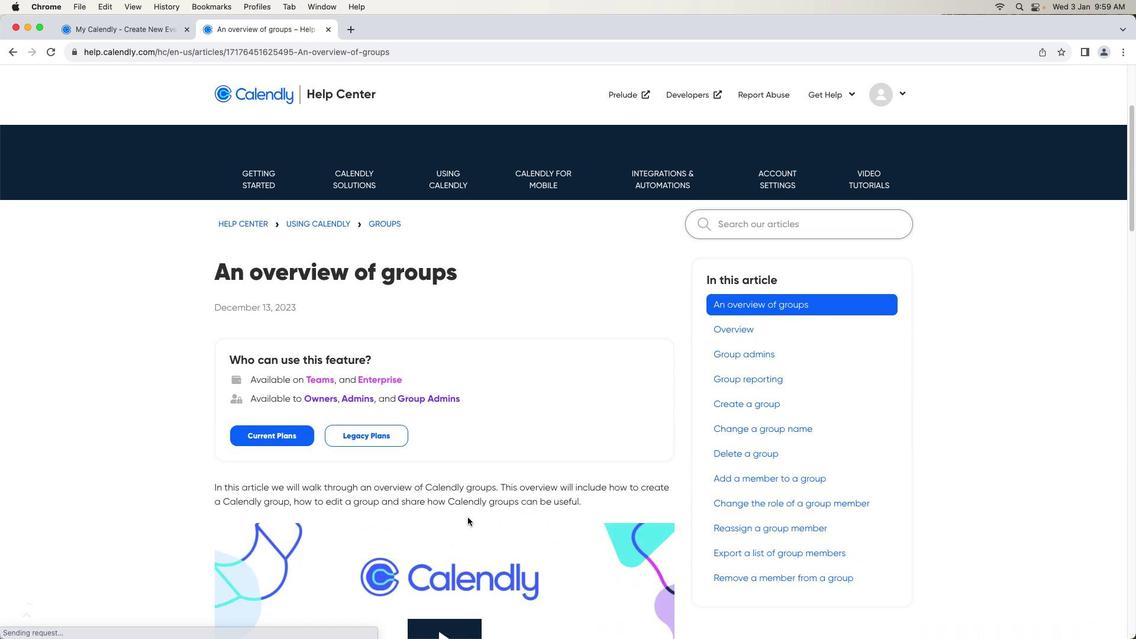 
Action: Mouse scrolled (469, 516) with delta (0, 0)
Screenshot: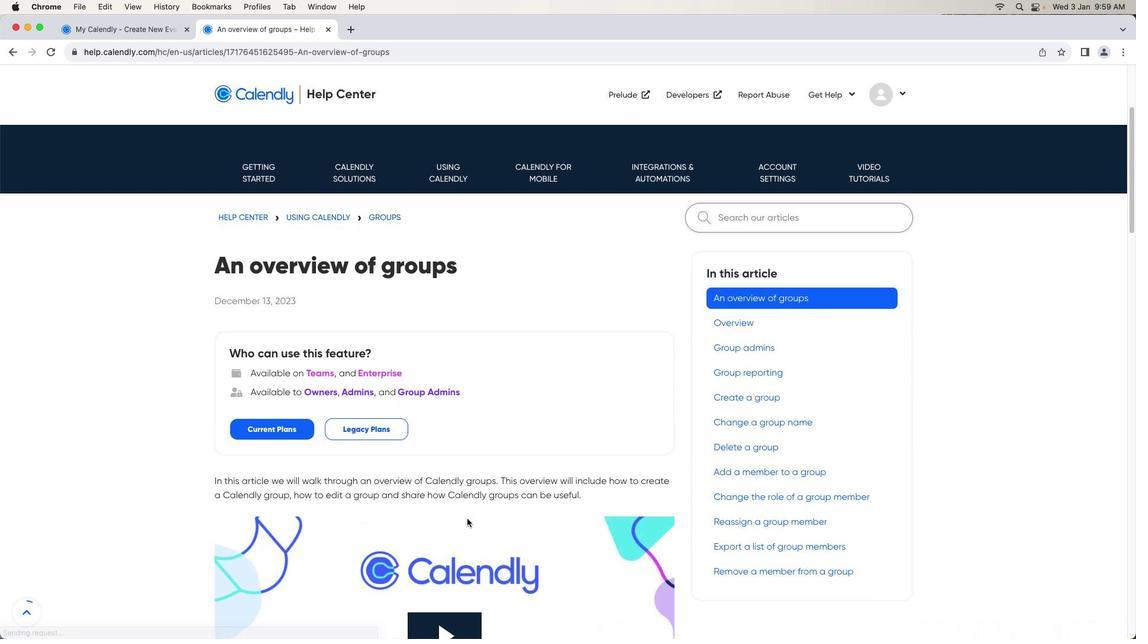 
Action: Mouse moved to (467, 519)
Screenshot: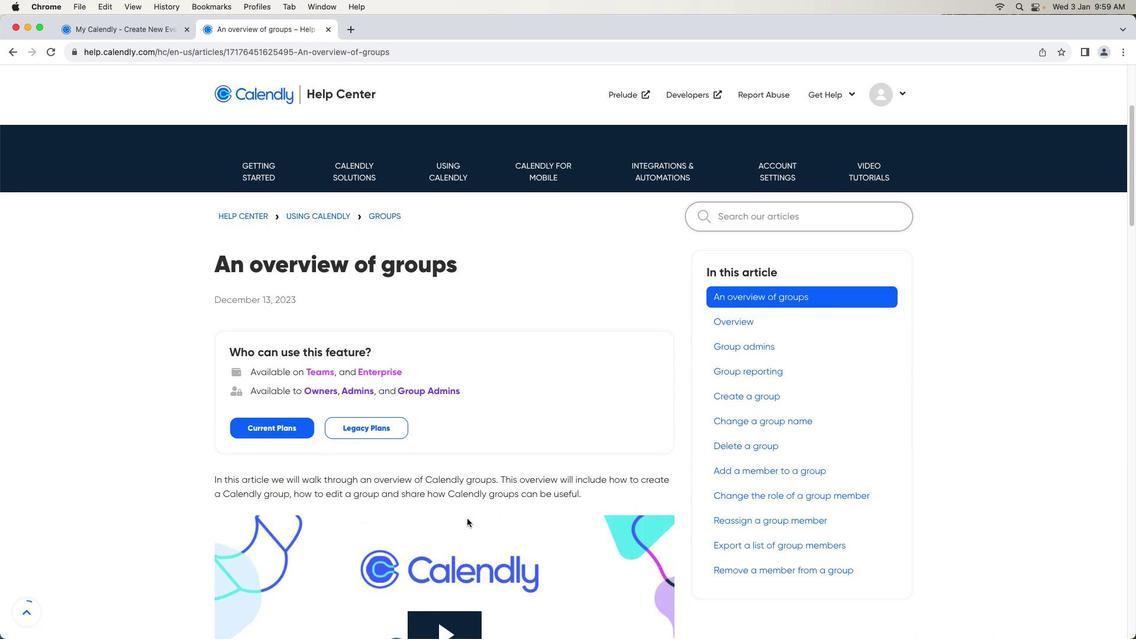 
